 Task: Find connections with filter location Orlândia with filter topic #Businessmindsetswith filter profile language Spanish with filter current company BETSOL with filter school National Institute of Securities Markets (NISM) with filter industry Bed-and-Breakfasts, Hostels, Homestays with filter service category WordPress Design with filter keywords title Ghostwriter
Action: Mouse moved to (216, 300)
Screenshot: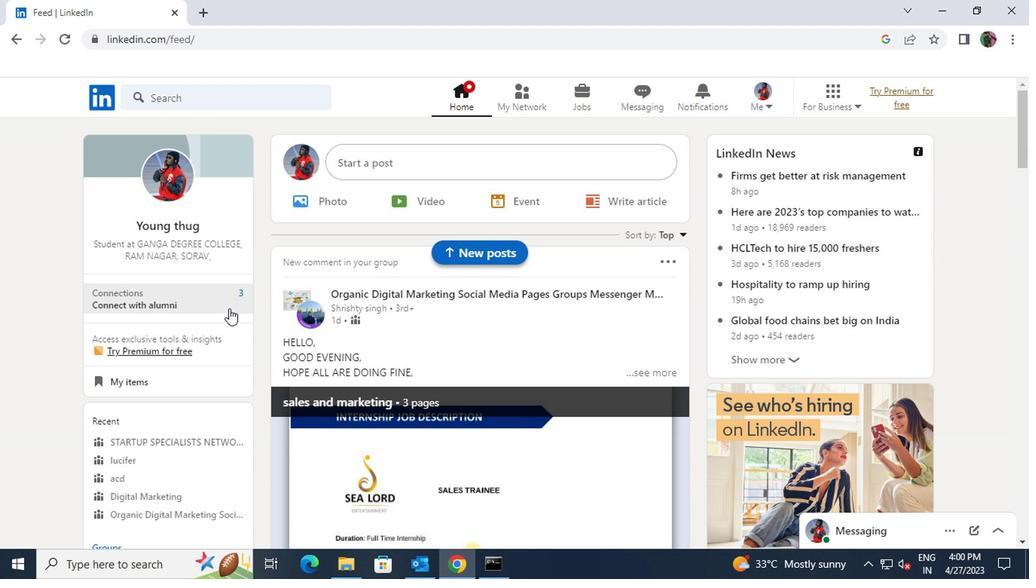 
Action: Mouse pressed left at (216, 300)
Screenshot: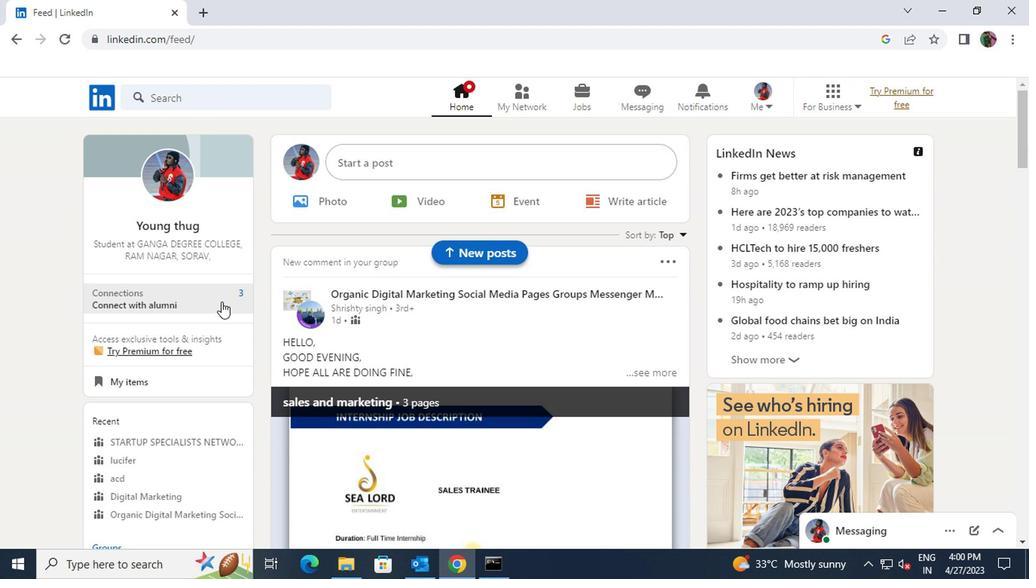 
Action: Mouse moved to (209, 190)
Screenshot: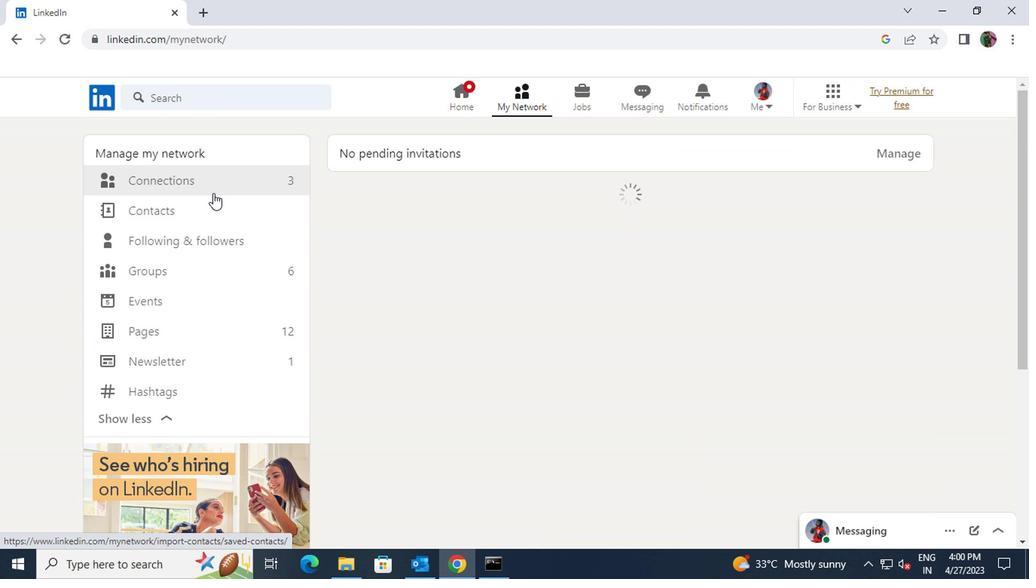 
Action: Mouse pressed left at (209, 190)
Screenshot: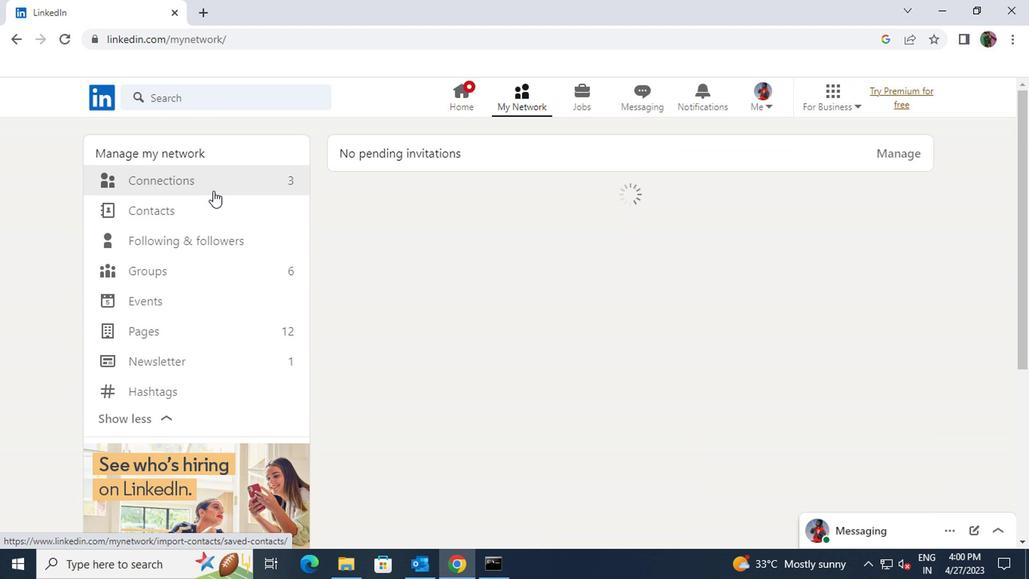 
Action: Mouse moved to (598, 183)
Screenshot: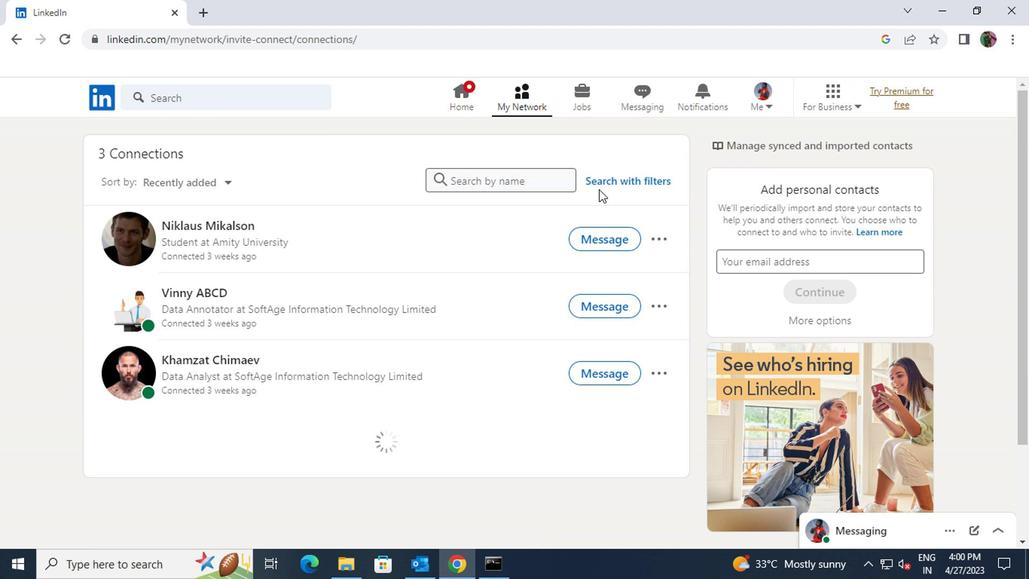 
Action: Mouse pressed left at (598, 183)
Screenshot: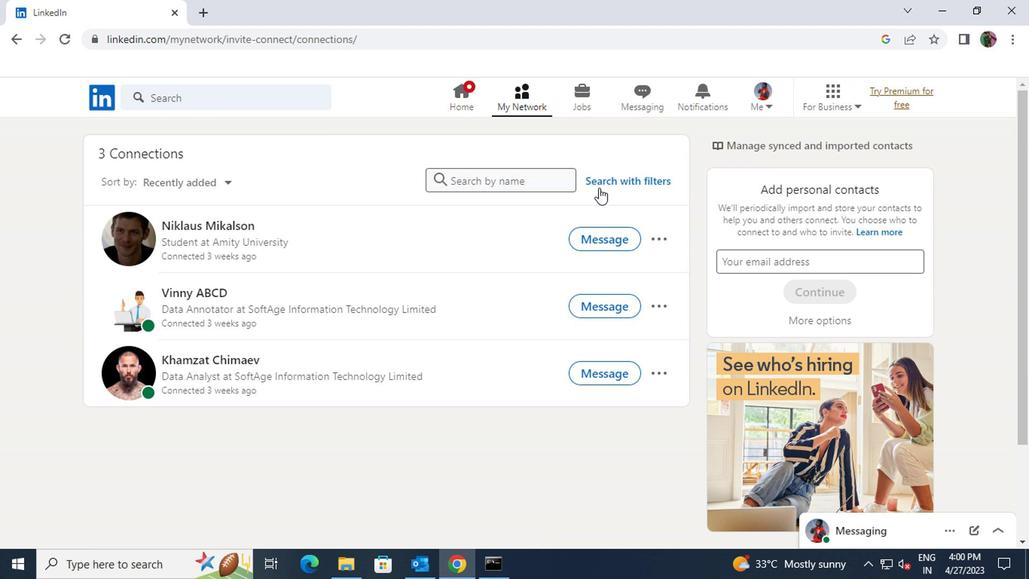 
Action: Mouse pressed left at (598, 183)
Screenshot: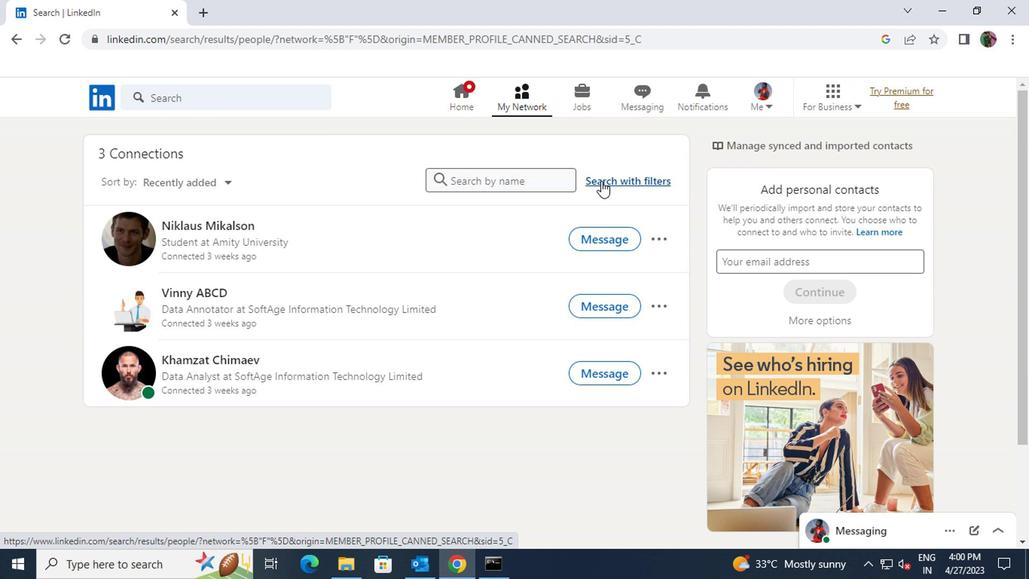 
Action: Mouse moved to (544, 139)
Screenshot: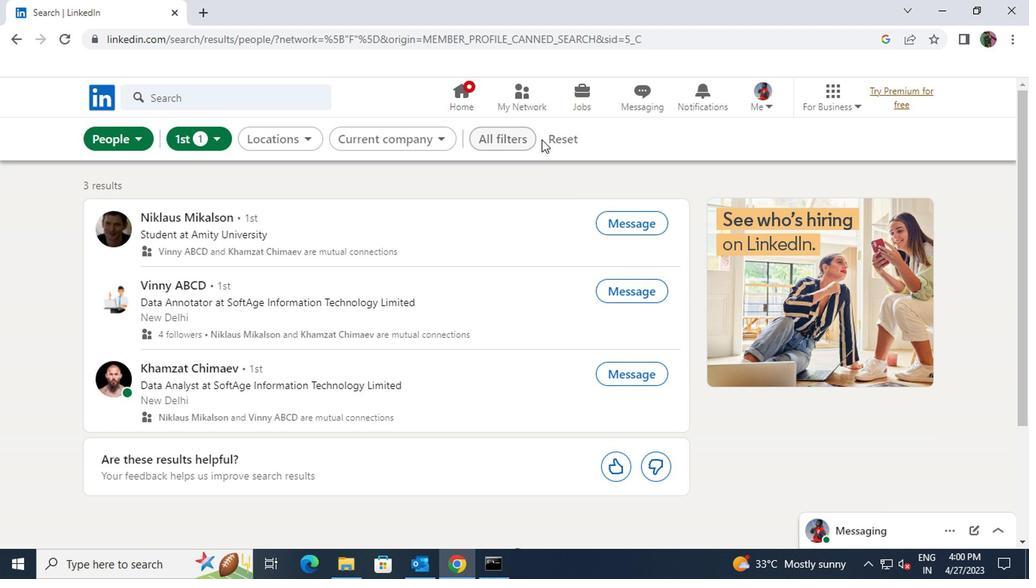 
Action: Mouse pressed left at (544, 139)
Screenshot: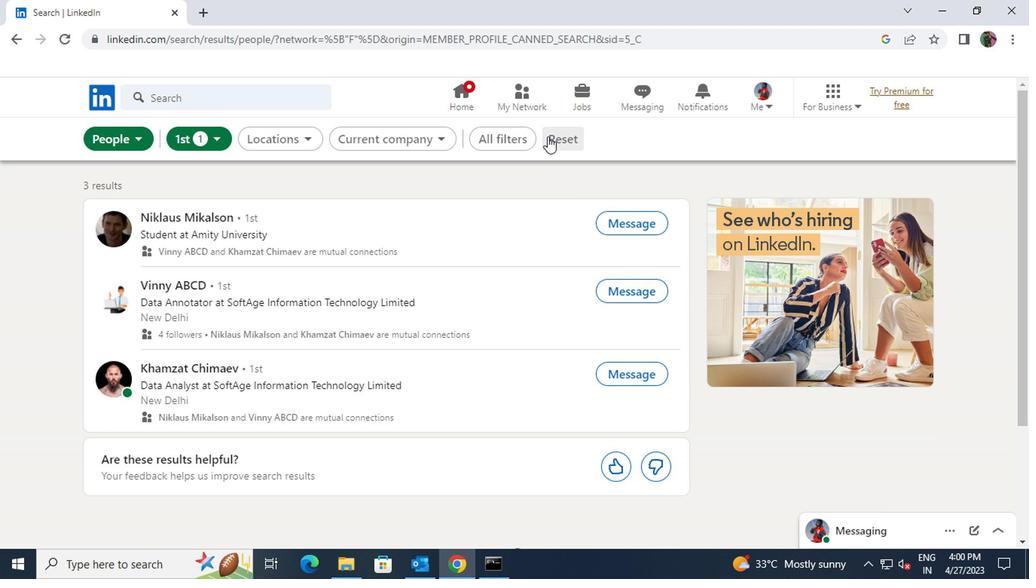 
Action: Mouse moved to (539, 139)
Screenshot: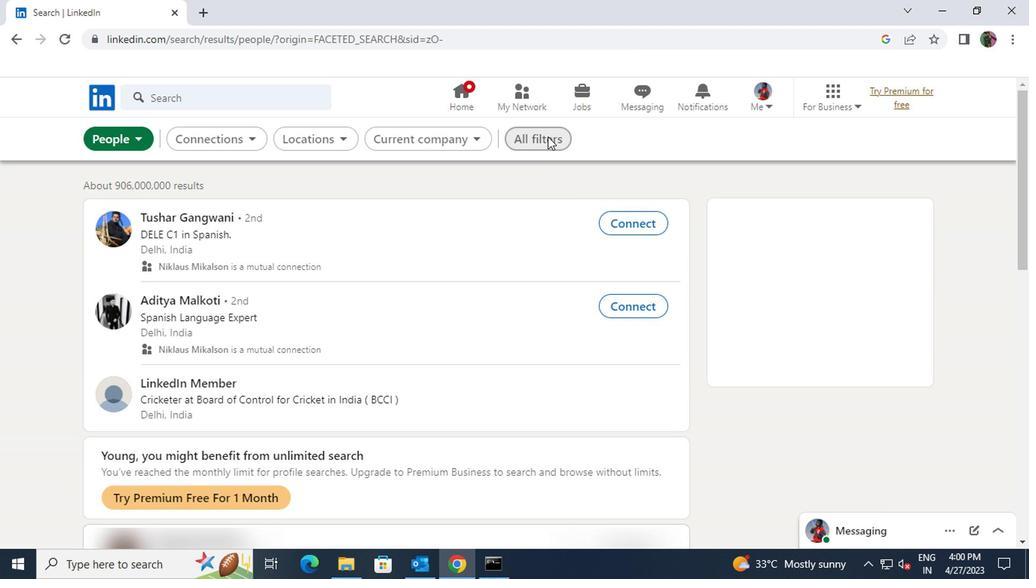
Action: Mouse pressed left at (539, 139)
Screenshot: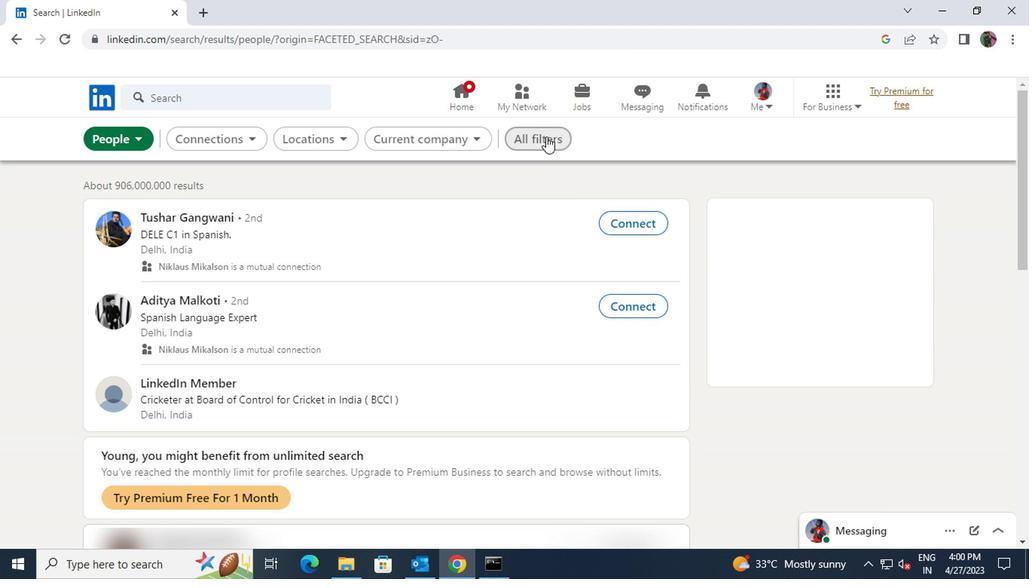 
Action: Mouse moved to (723, 347)
Screenshot: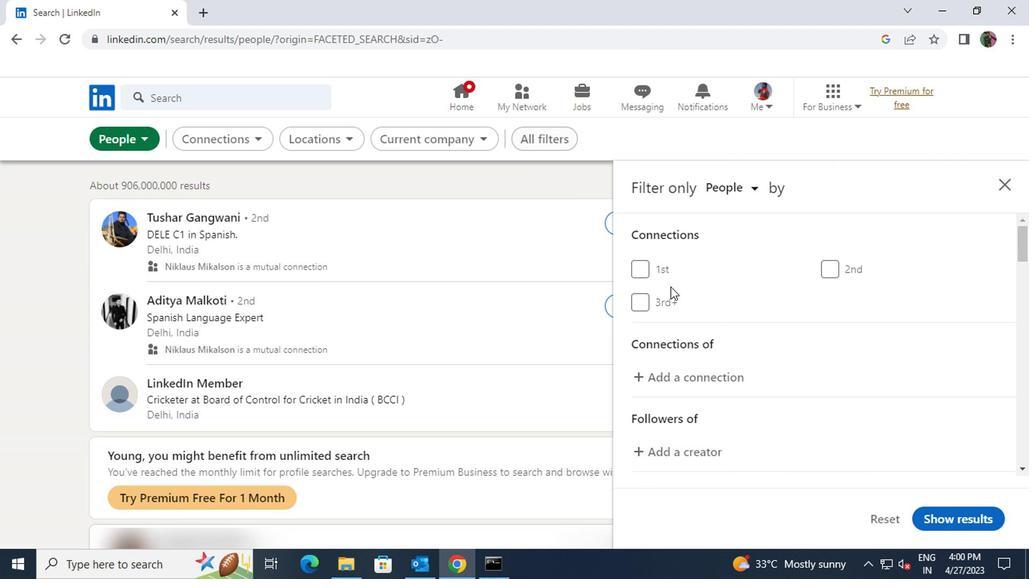 
Action: Mouse scrolled (723, 346) with delta (0, 0)
Screenshot: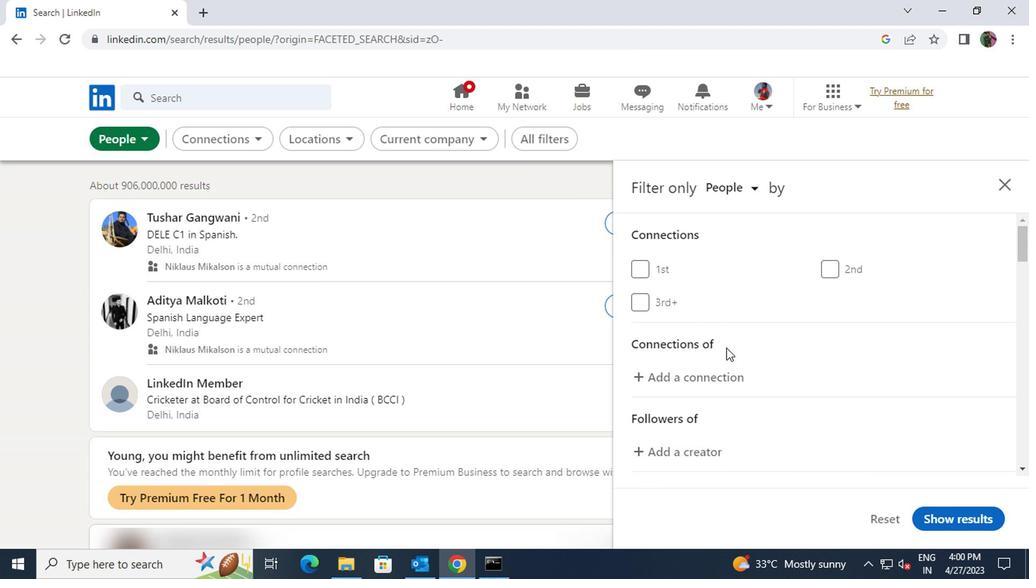
Action: Mouse scrolled (723, 346) with delta (0, 0)
Screenshot: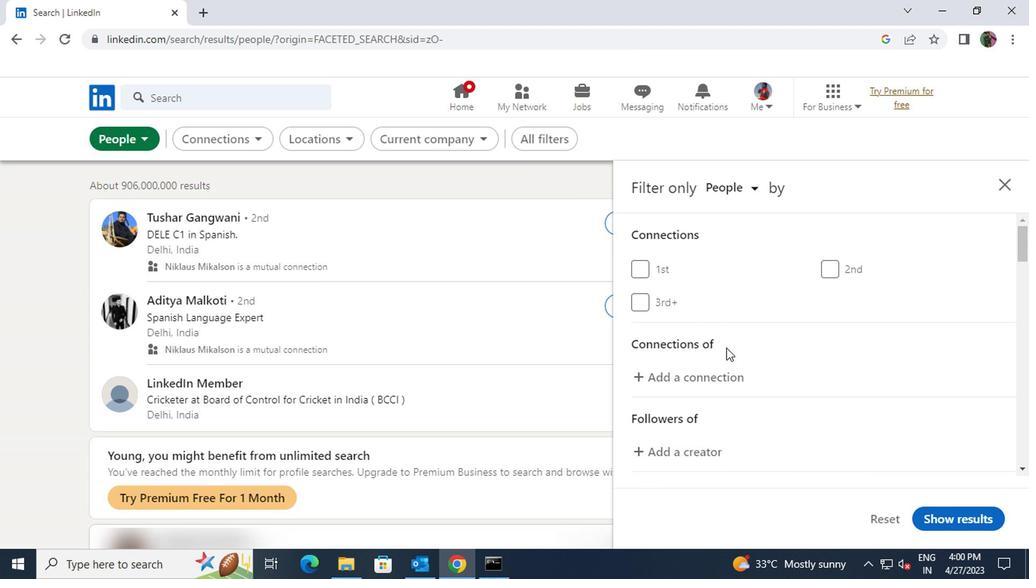 
Action: Mouse scrolled (723, 346) with delta (0, 0)
Screenshot: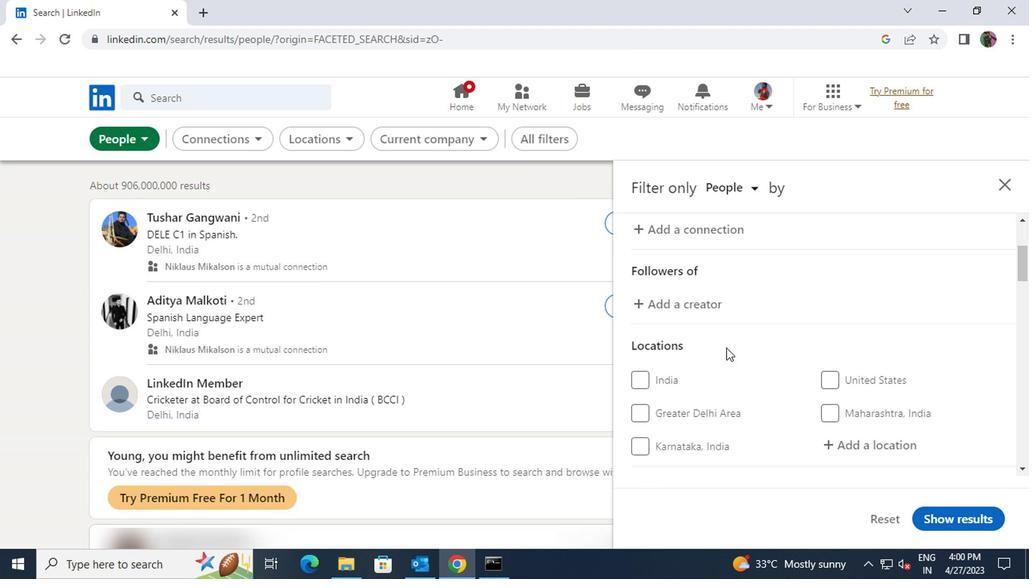
Action: Mouse moved to (851, 362)
Screenshot: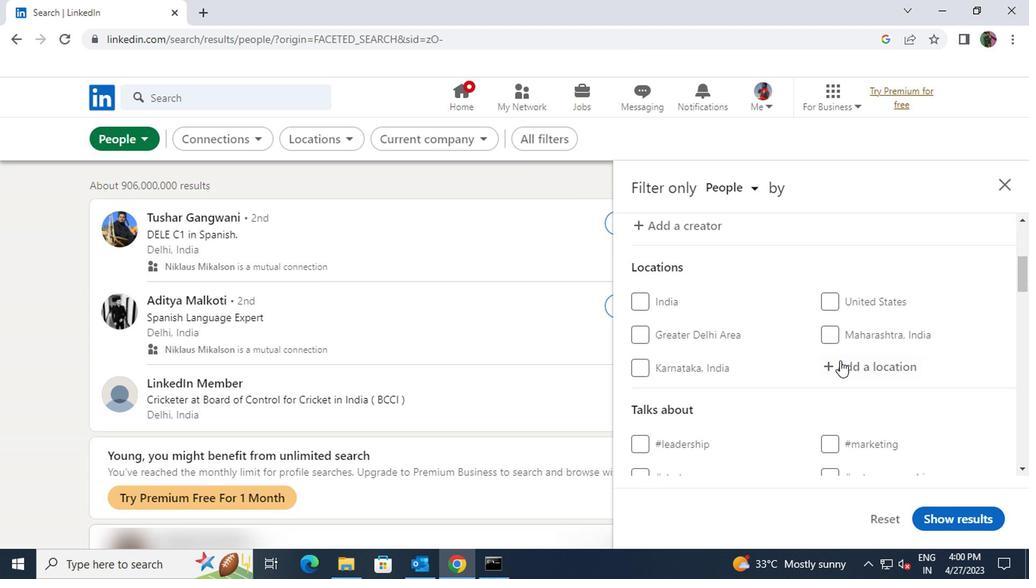 
Action: Mouse pressed left at (851, 362)
Screenshot: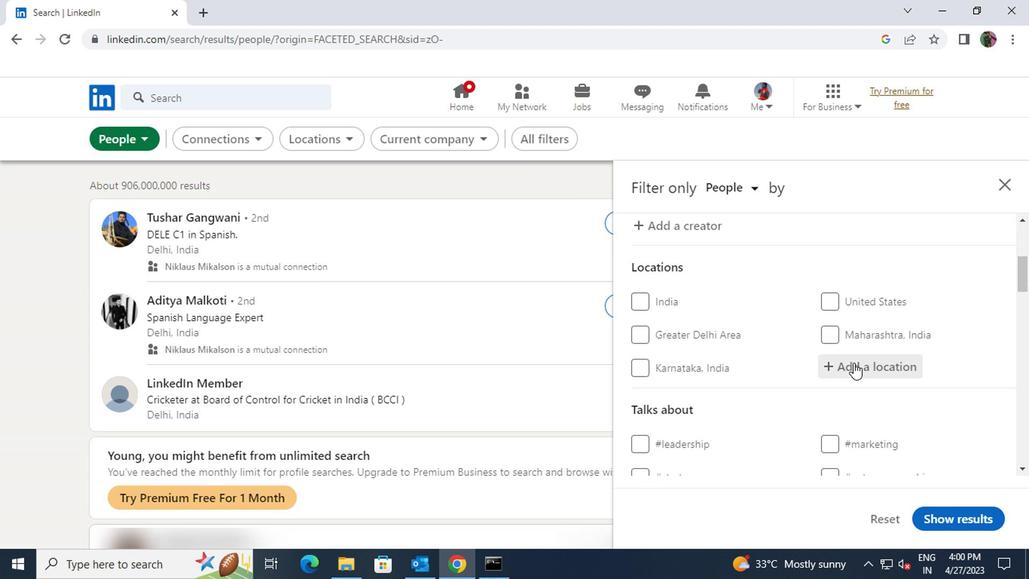 
Action: Key pressed <Key.shift>ORLANDIA
Screenshot: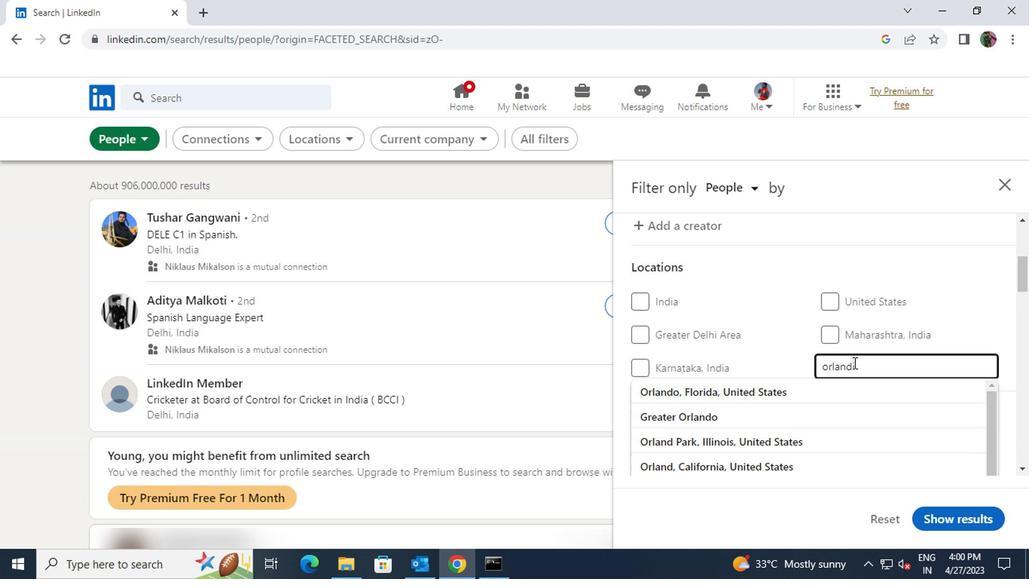 
Action: Mouse moved to (832, 381)
Screenshot: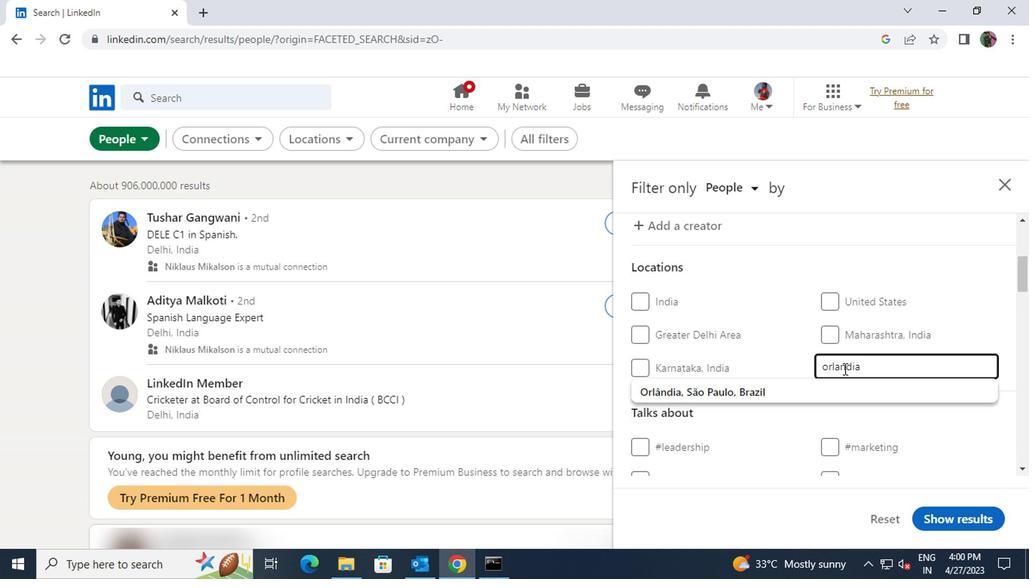 
Action: Mouse pressed left at (832, 381)
Screenshot: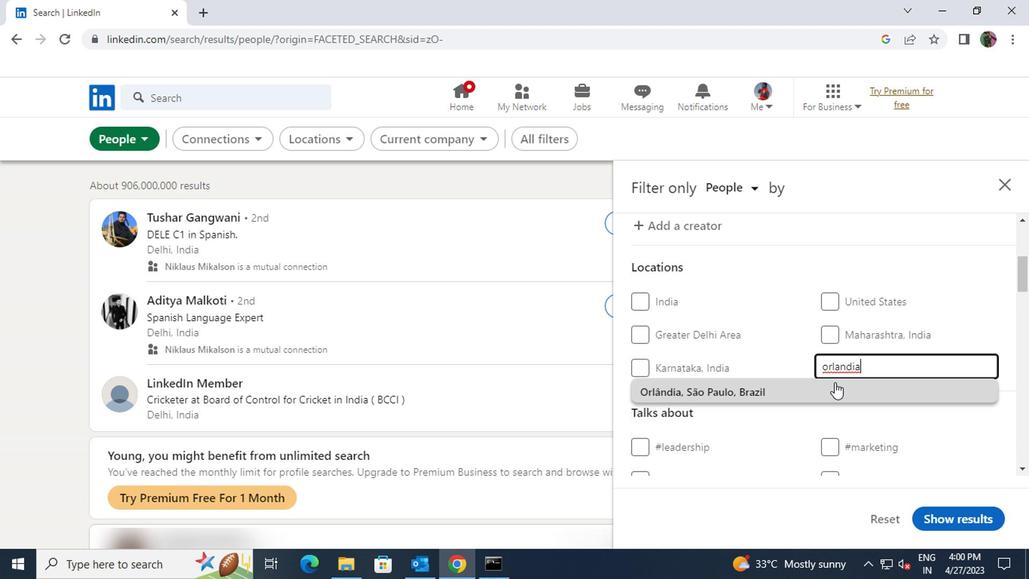 
Action: Mouse scrolled (832, 381) with delta (0, 0)
Screenshot: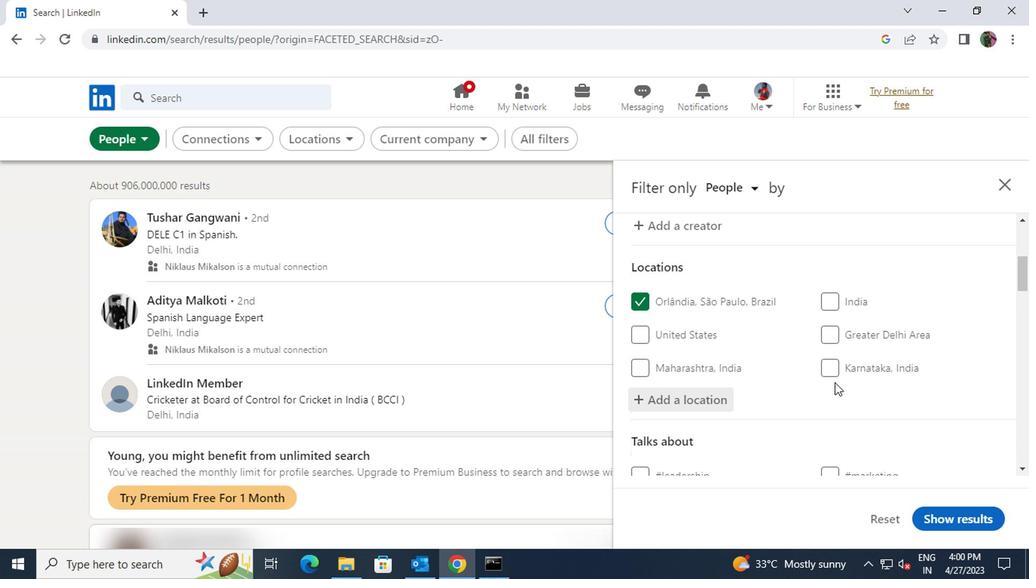 
Action: Mouse scrolled (832, 381) with delta (0, 0)
Screenshot: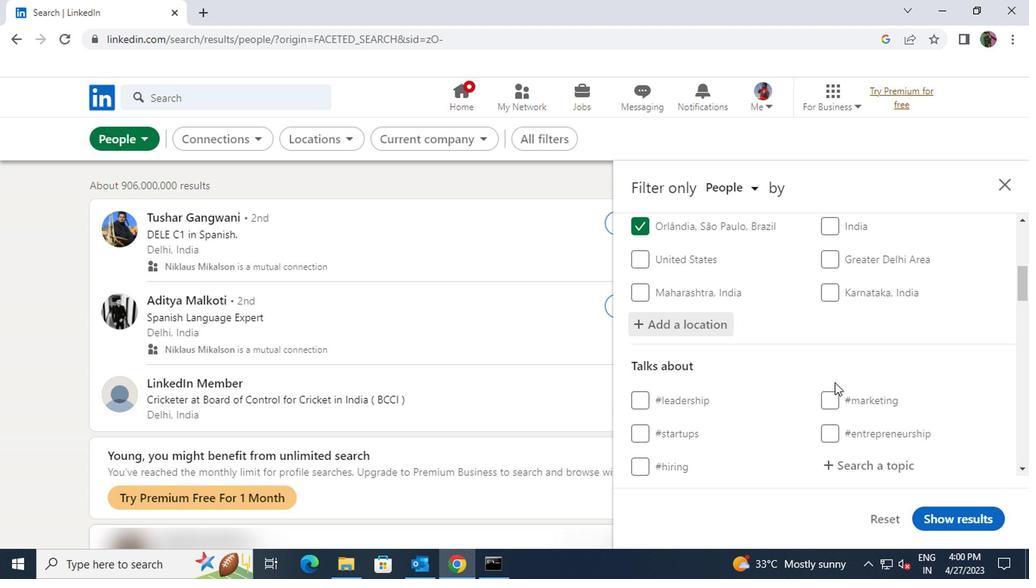 
Action: Mouse moved to (848, 393)
Screenshot: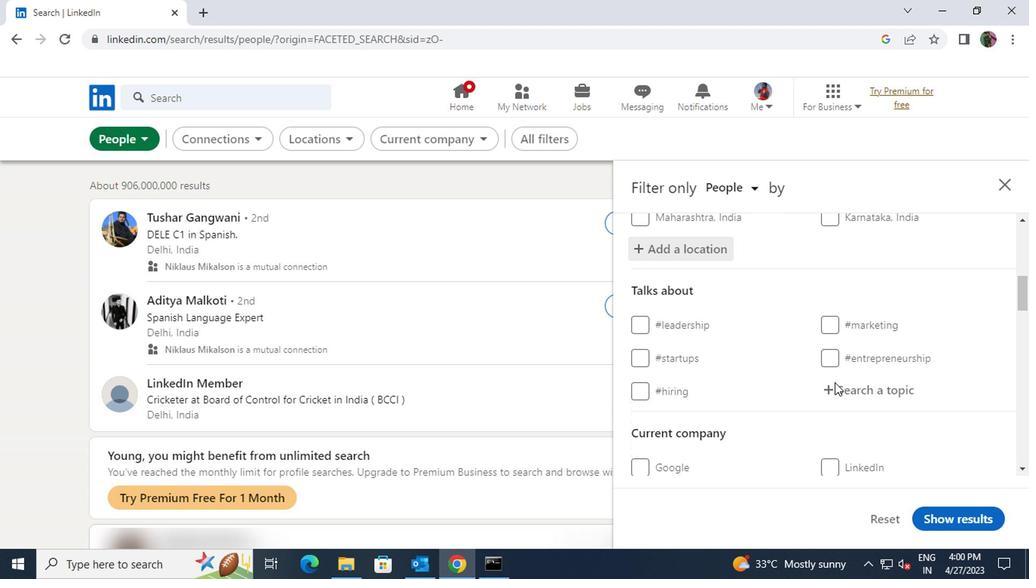
Action: Mouse pressed left at (848, 393)
Screenshot: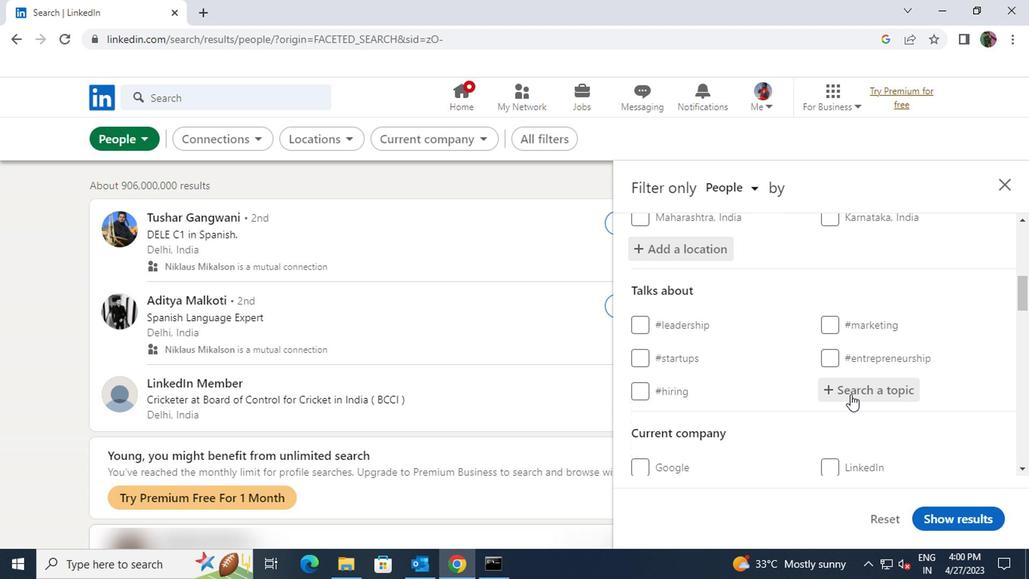 
Action: Key pressed <Key.shift><Key.shift><Key.shift><Key.shift><Key.shift><Key.shift><Key.shift><Key.shift><Key.shift><Key.shift><Key.shift><Key.shift><Key.shift><Key.shift><Key.shift>#<Key.shift>BUSINESSMINDSETWITH
Screenshot: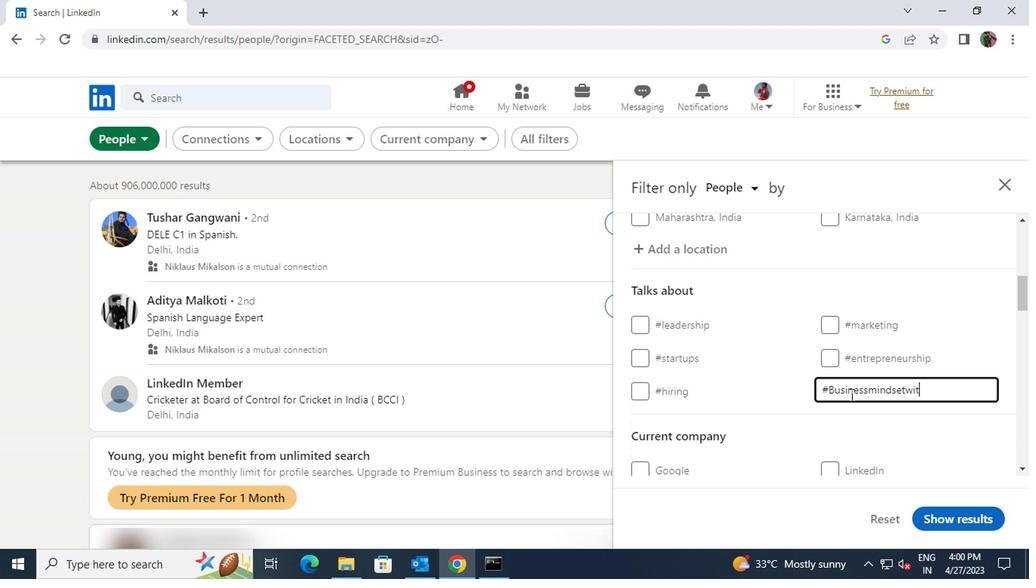 
Action: Mouse scrolled (848, 393) with delta (0, 0)
Screenshot: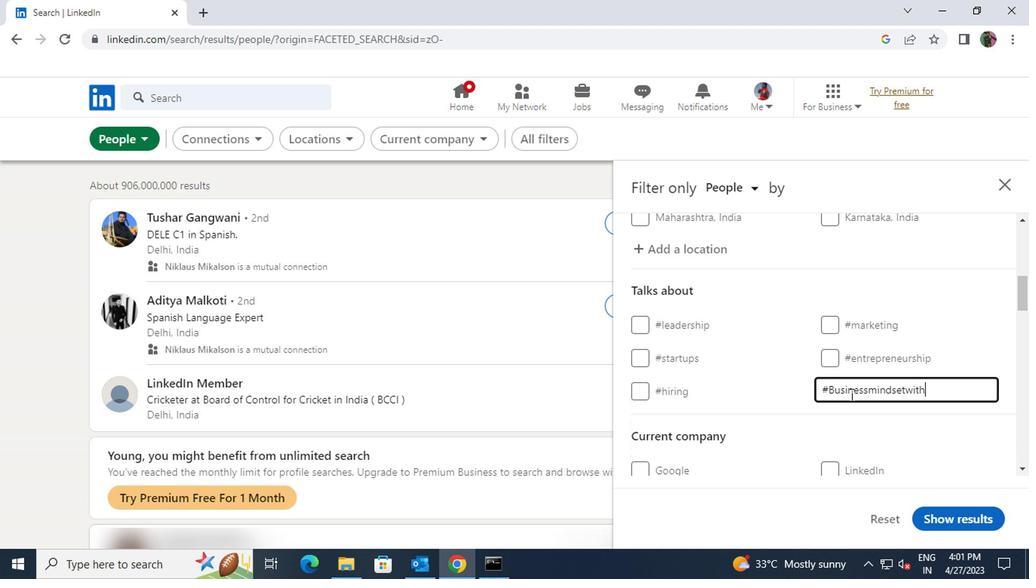 
Action: Mouse scrolled (848, 393) with delta (0, 0)
Screenshot: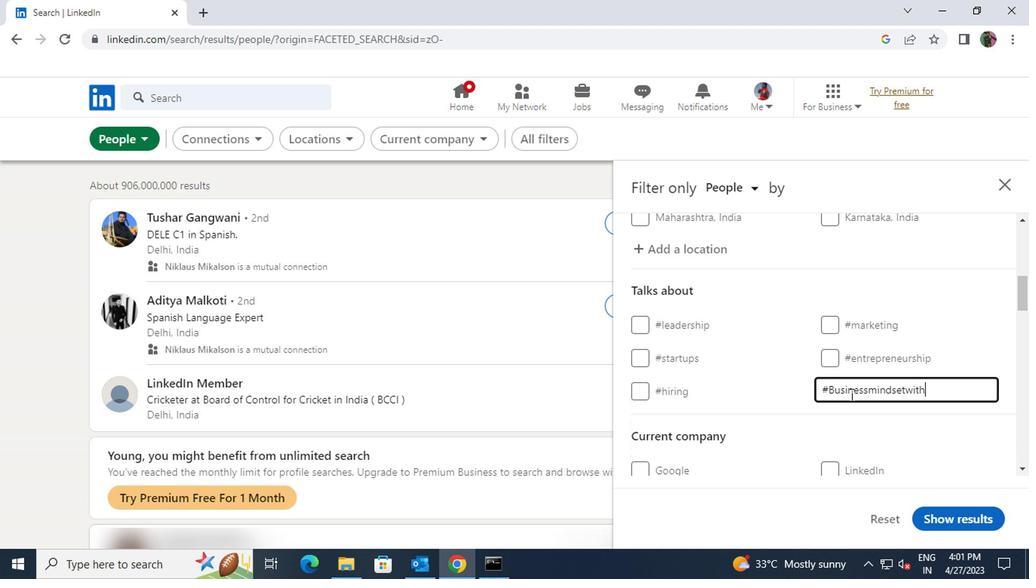 
Action: Mouse moved to (848, 393)
Screenshot: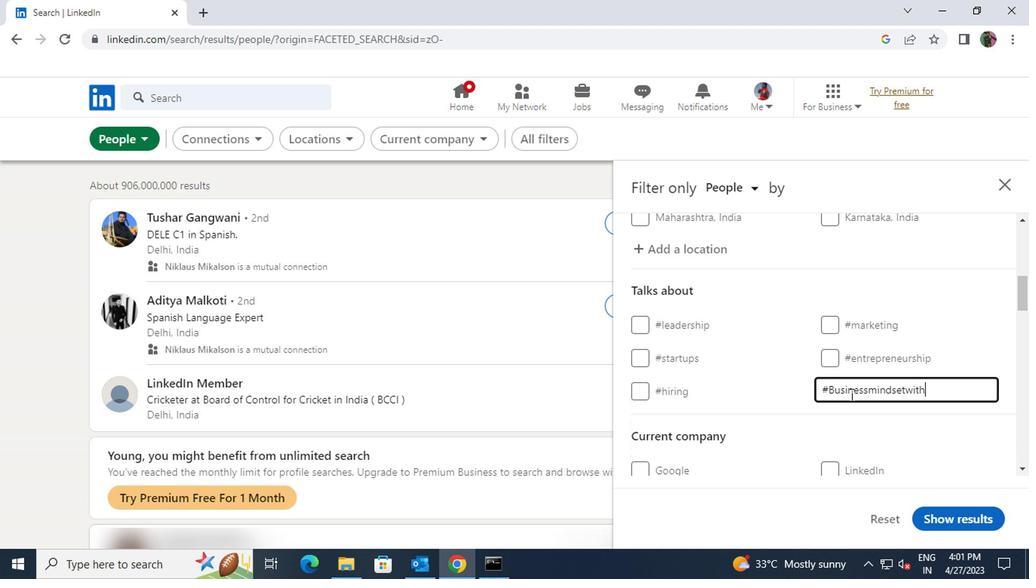 
Action: Mouse scrolled (848, 393) with delta (0, 0)
Screenshot: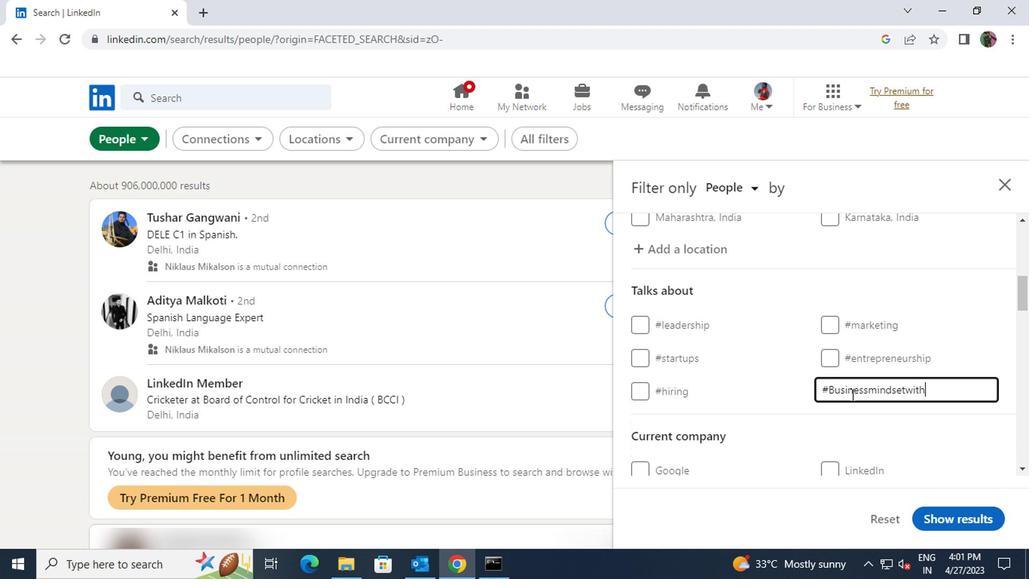 
Action: Mouse moved to (851, 412)
Screenshot: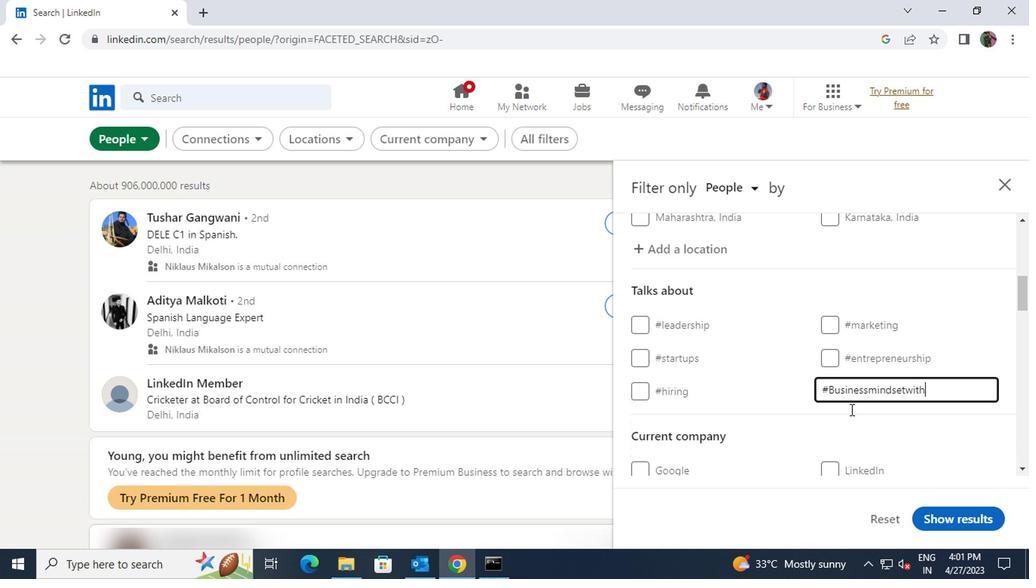 
Action: Mouse scrolled (851, 412) with delta (0, 0)
Screenshot: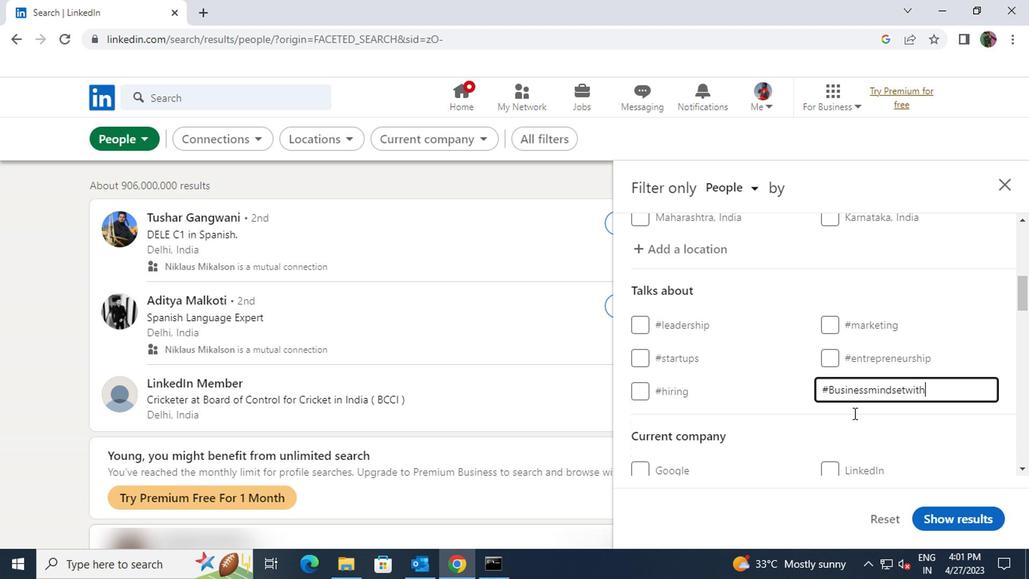 
Action: Mouse moved to (852, 412)
Screenshot: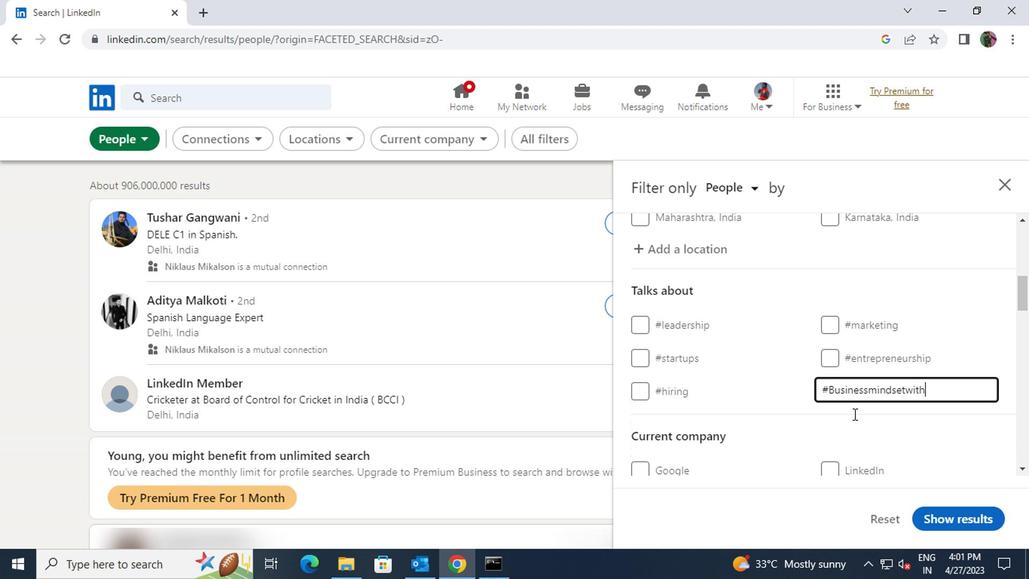 
Action: Mouse scrolled (852, 412) with delta (0, 0)
Screenshot: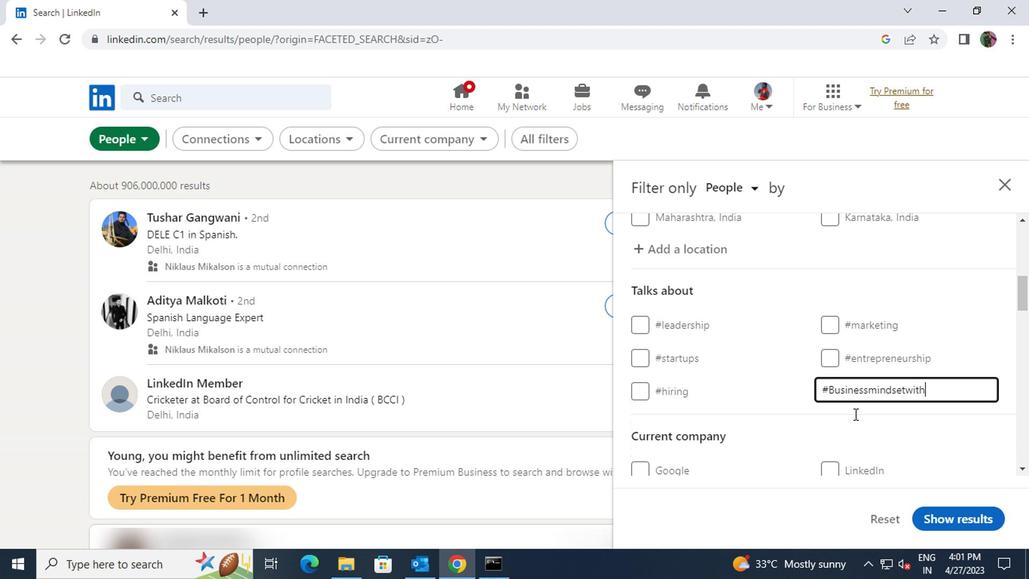 
Action: Mouse scrolled (852, 412) with delta (0, 0)
Screenshot: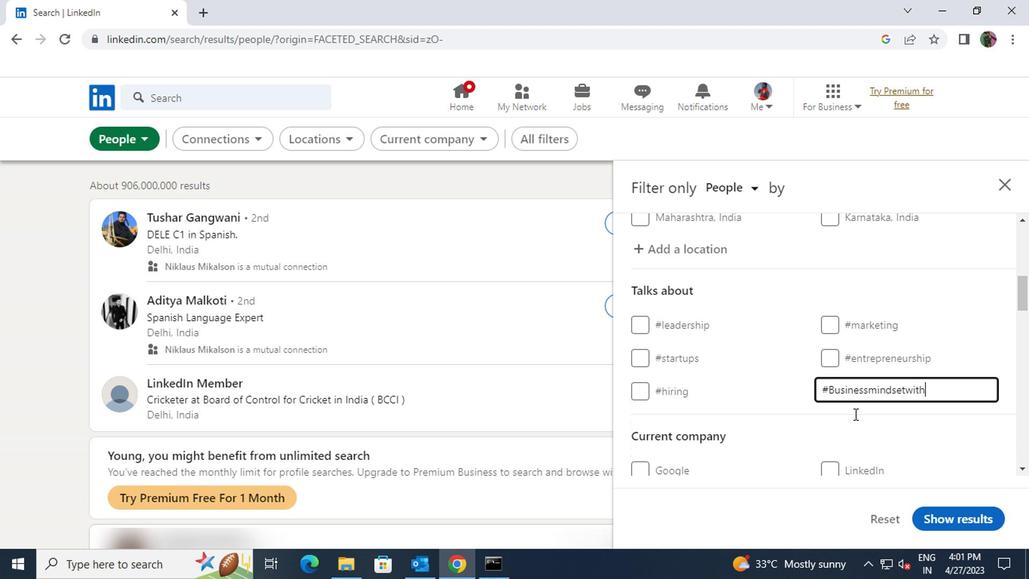 
Action: Mouse moved to (901, 398)
Screenshot: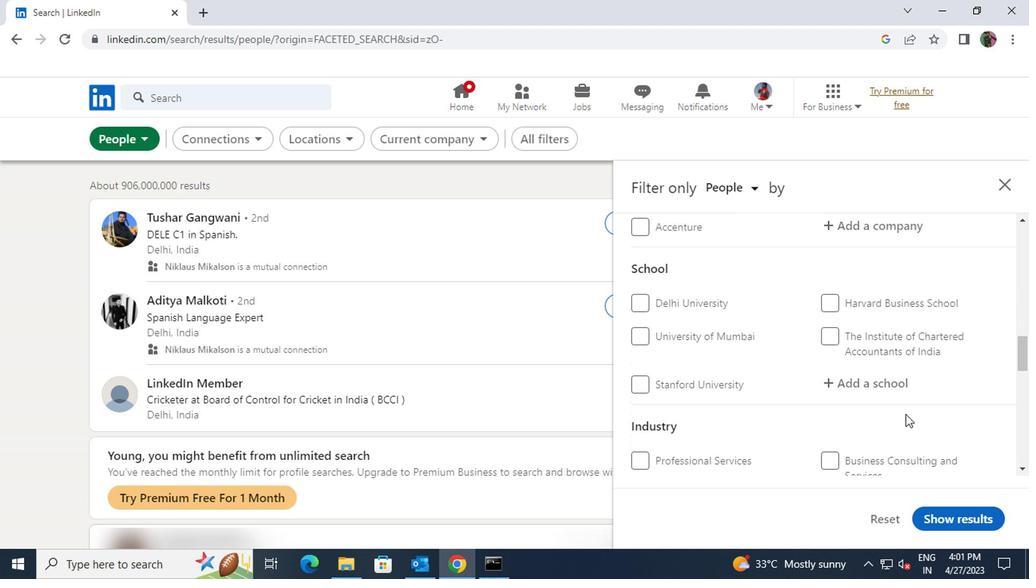 
Action: Mouse scrolled (901, 399) with delta (0, 0)
Screenshot: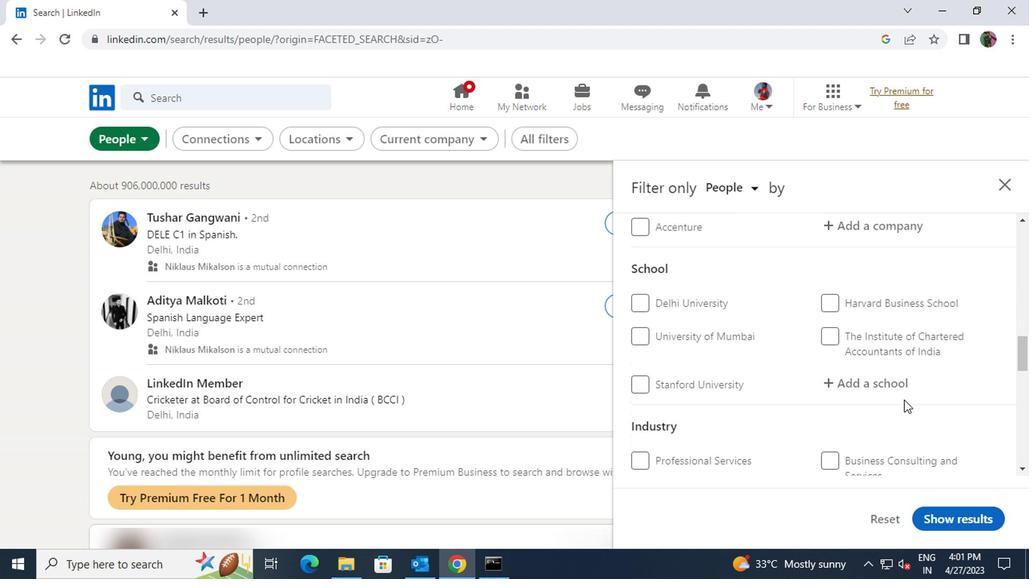 
Action: Mouse moved to (901, 397)
Screenshot: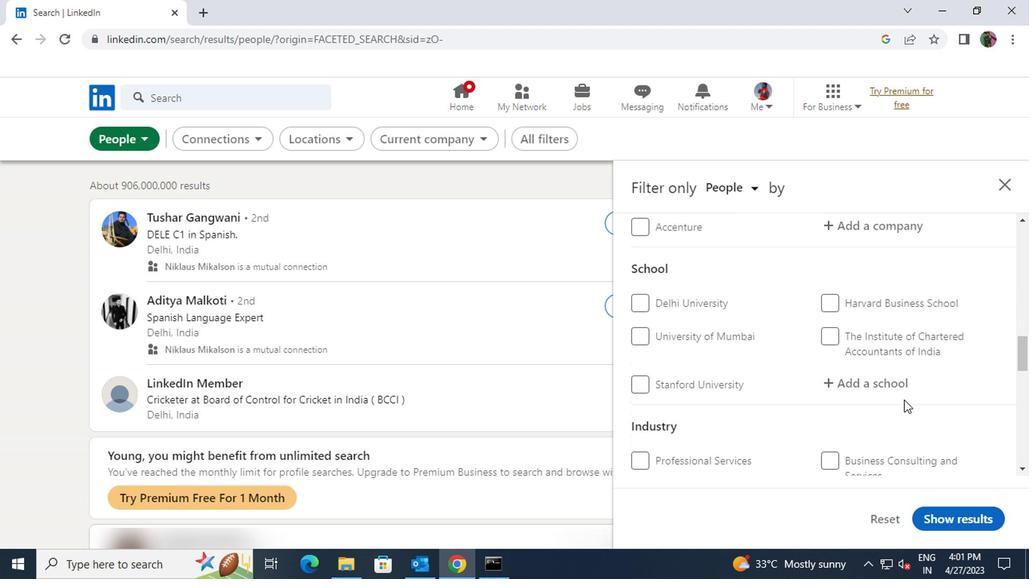 
Action: Mouse scrolled (901, 398) with delta (0, 1)
Screenshot: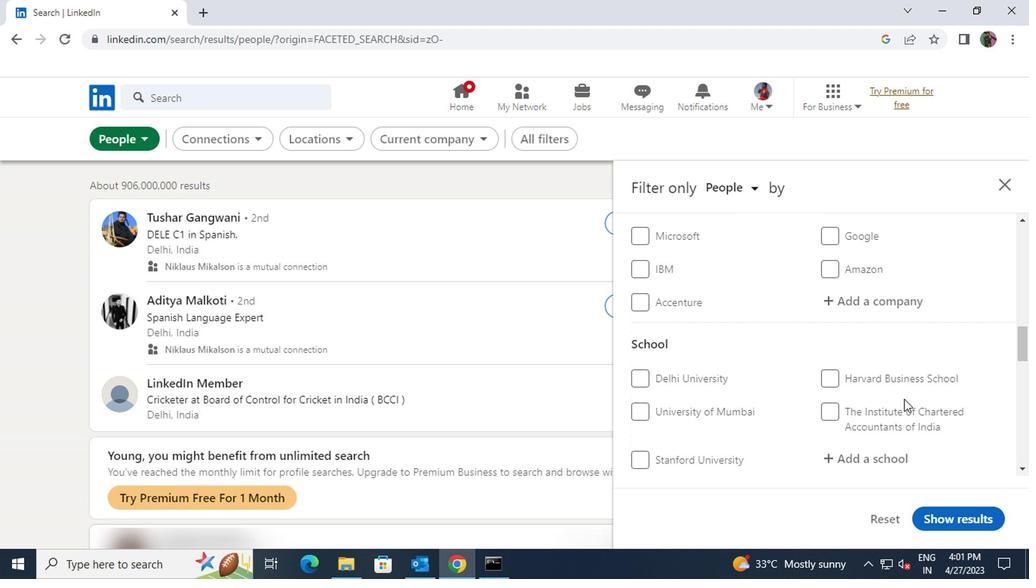 
Action: Mouse moved to (885, 310)
Screenshot: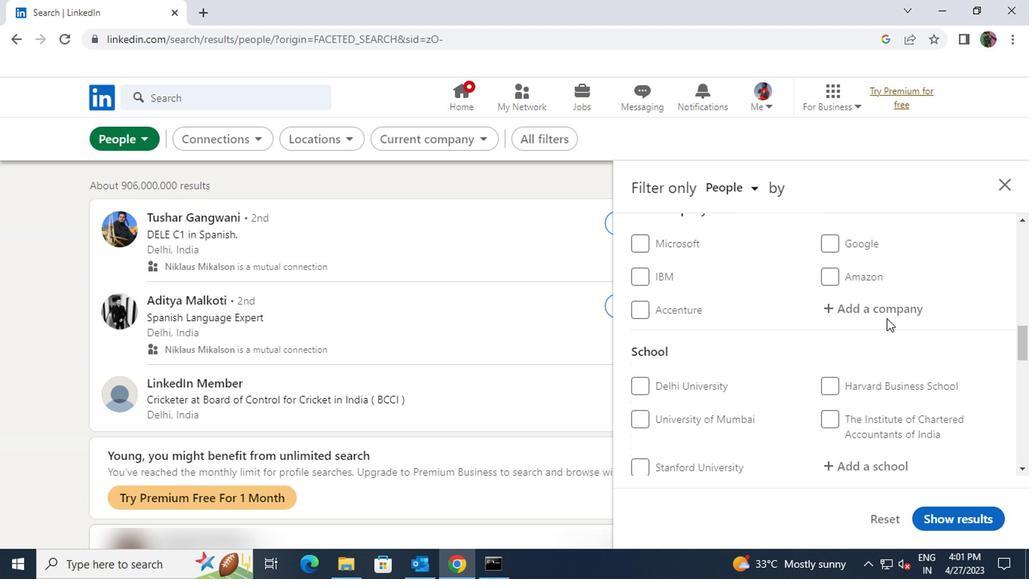 
Action: Mouse scrolled (885, 311) with delta (0, 0)
Screenshot: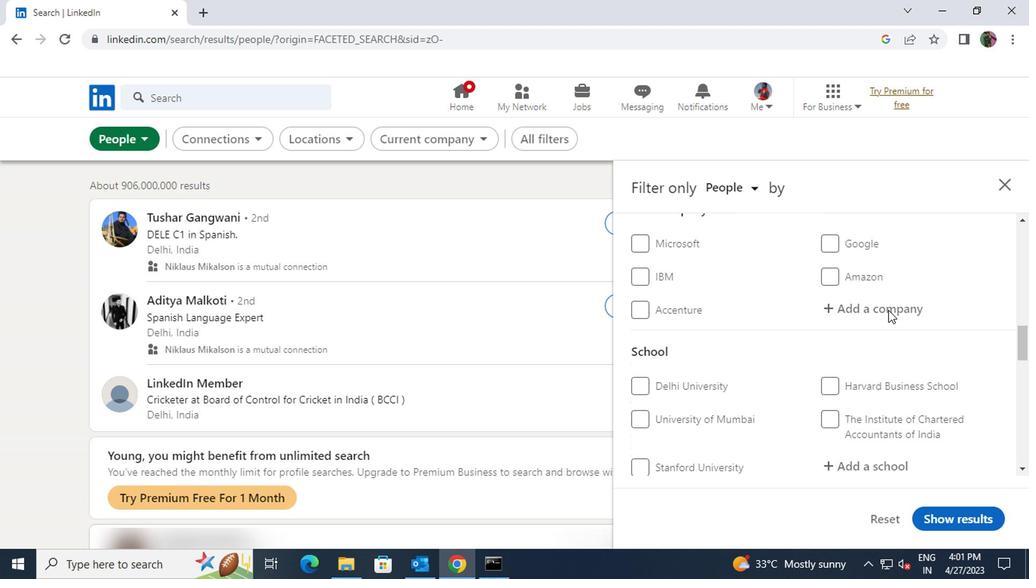 
Action: Mouse moved to (881, 444)
Screenshot: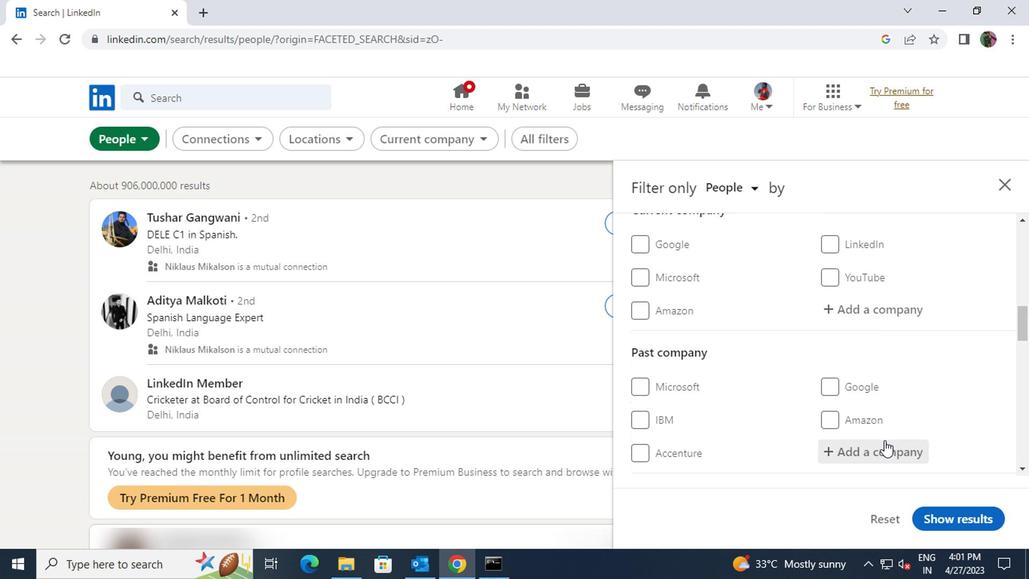 
Action: Mouse pressed left at (881, 444)
Screenshot: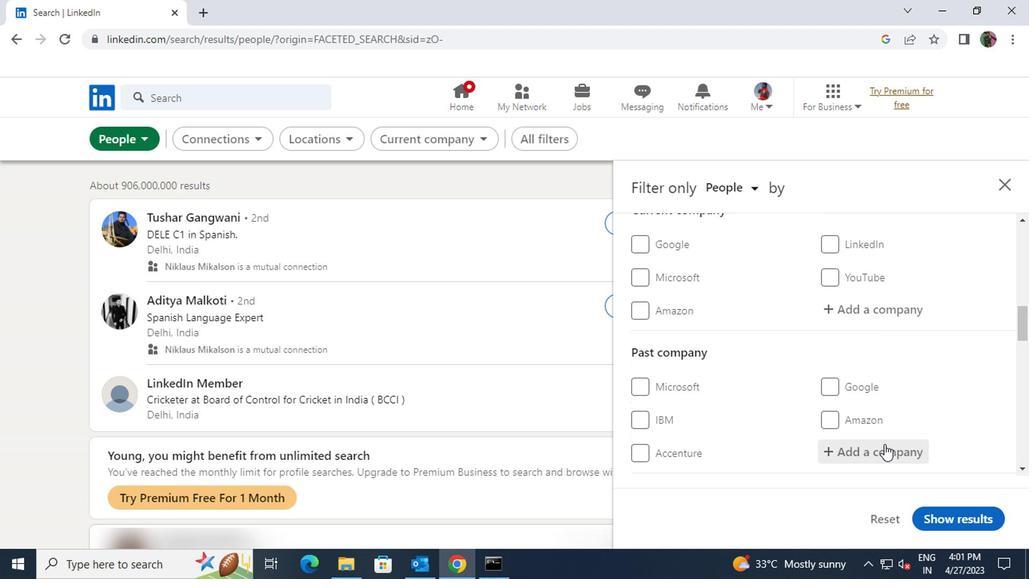 
Action: Mouse moved to (880, 445)
Screenshot: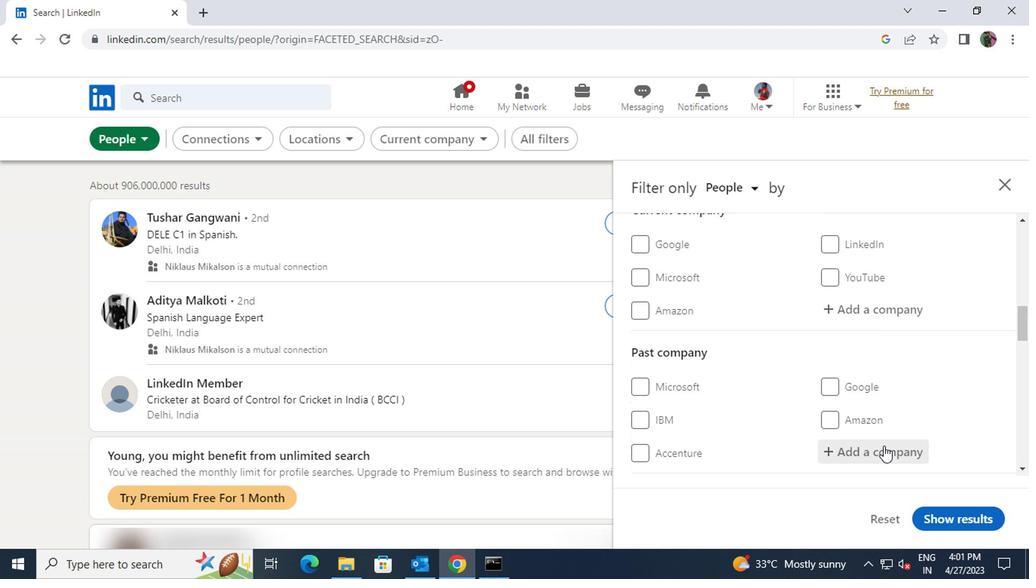 
Action: Mouse pressed left at (880, 445)
Screenshot: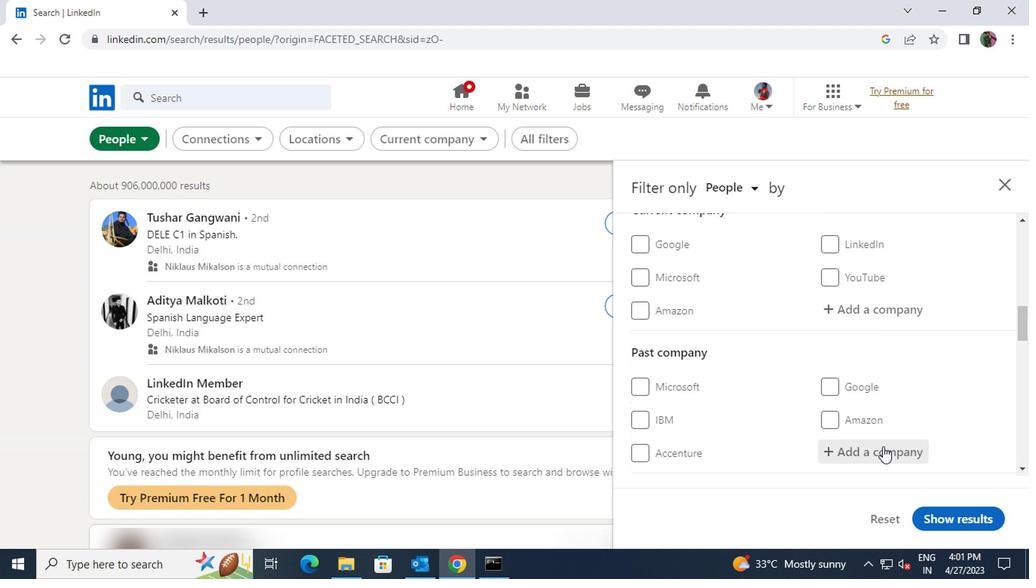 
Action: Key pressed <Key.shift>BE<Key.shift>STOL
Screenshot: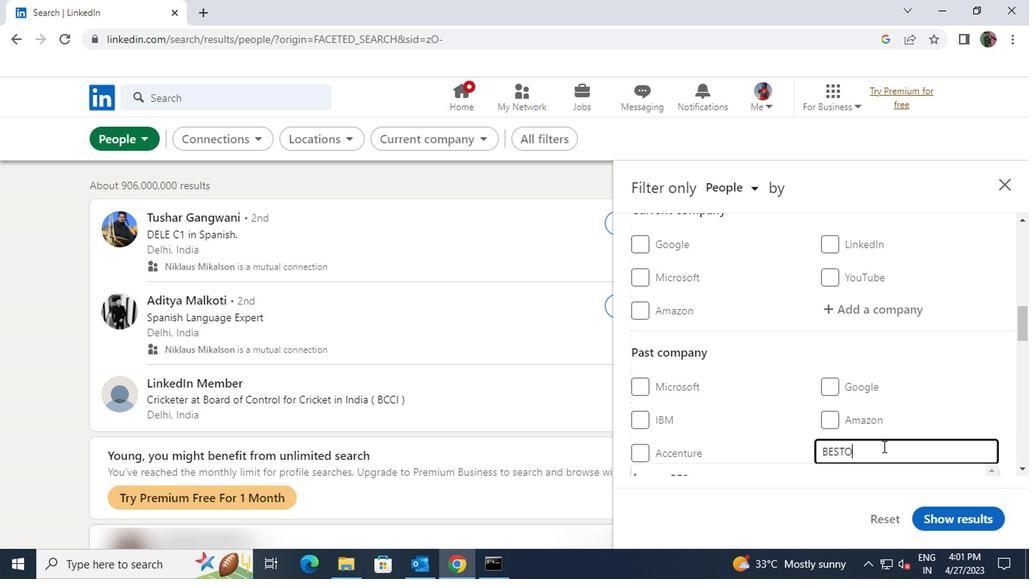 
Action: Mouse scrolled (880, 444) with delta (0, -1)
Screenshot: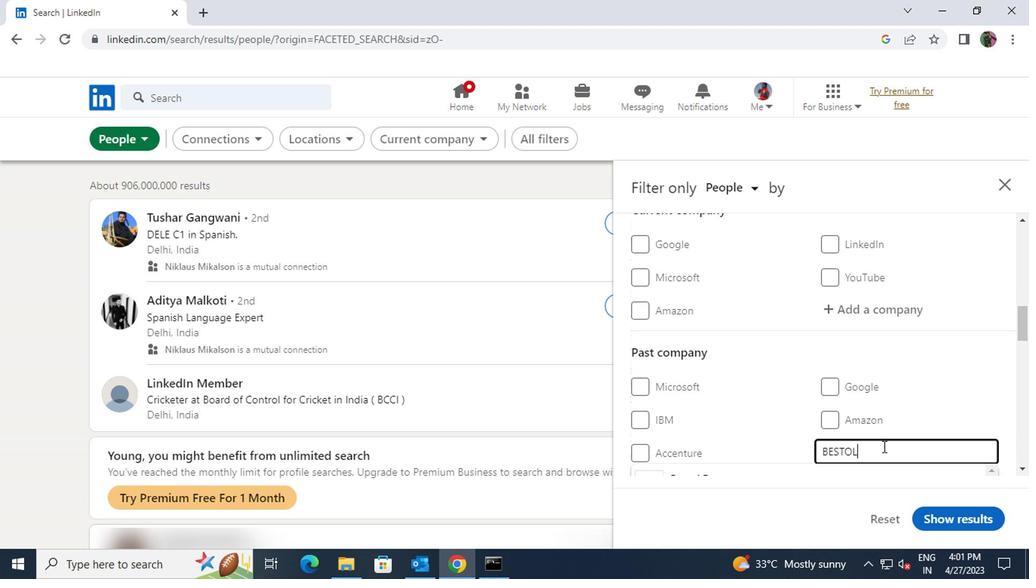 
Action: Mouse moved to (889, 424)
Screenshot: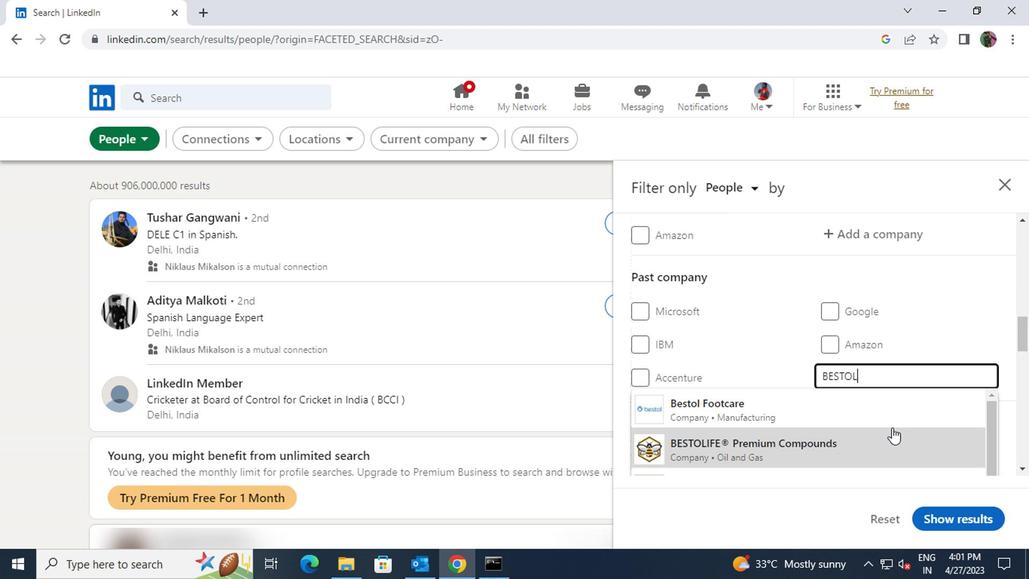 
Action: Mouse scrolled (889, 423) with delta (0, -1)
Screenshot: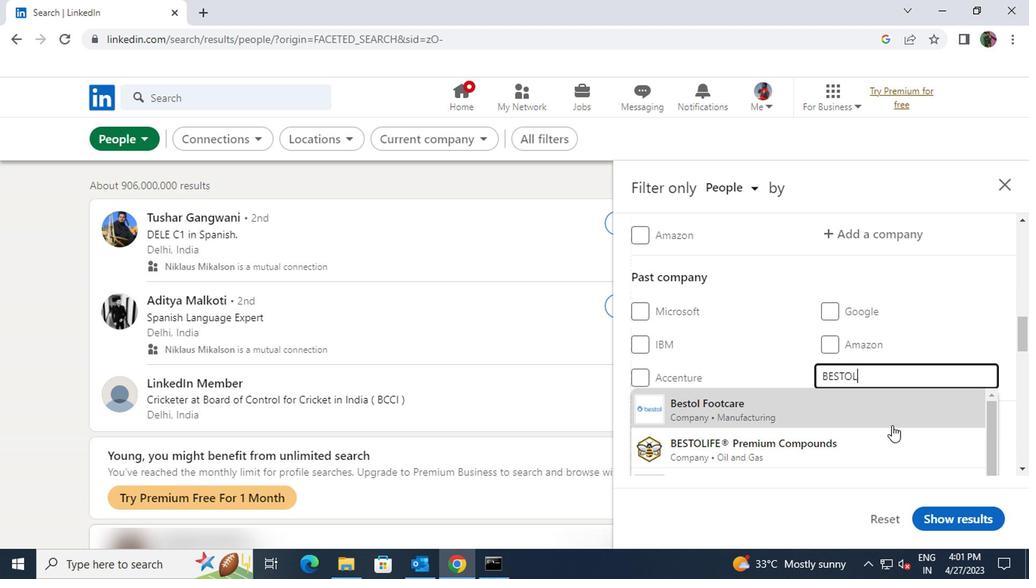 
Action: Mouse moved to (888, 438)
Screenshot: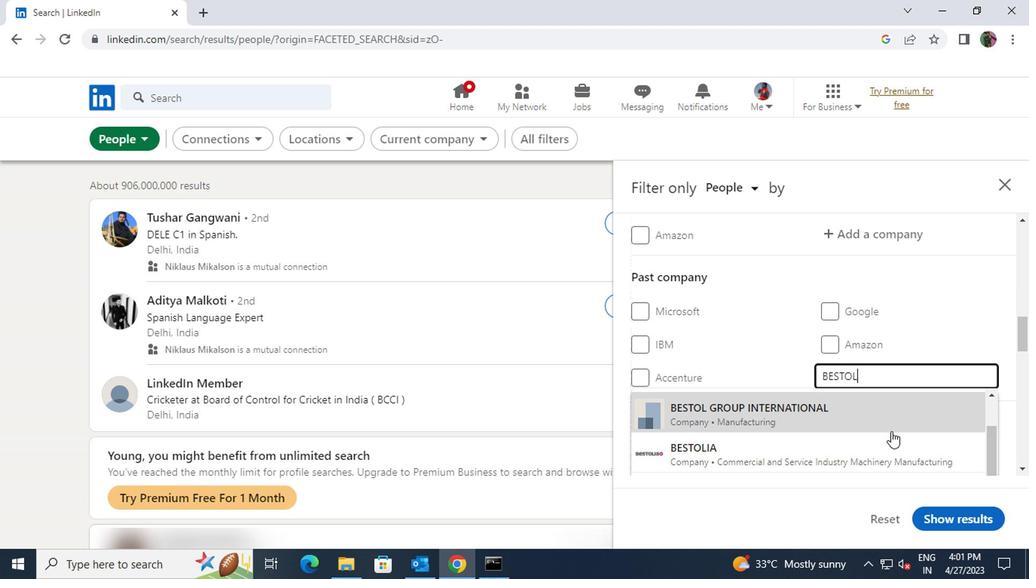 
Action: Mouse pressed left at (888, 438)
Screenshot: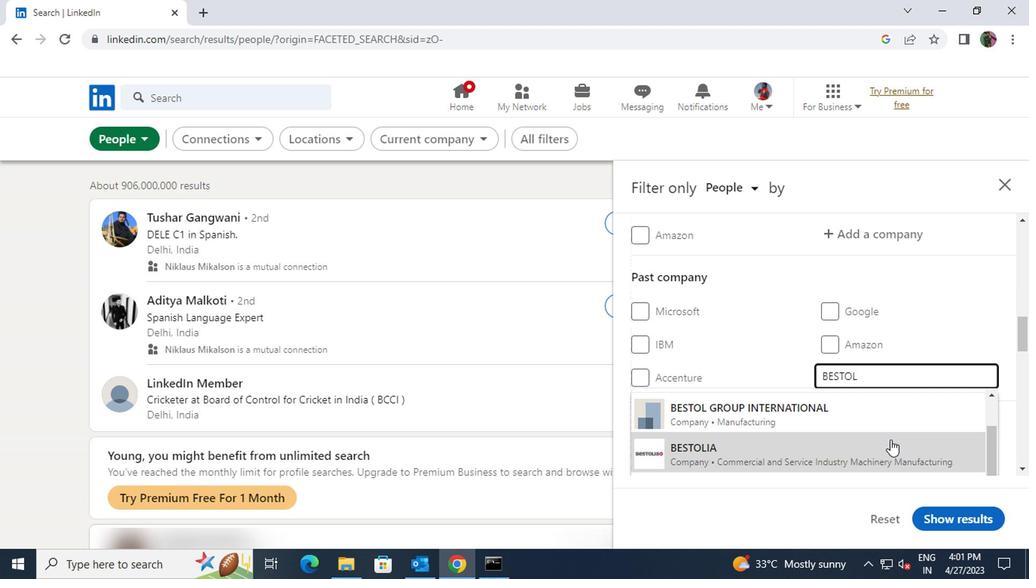 
Action: Mouse scrolled (888, 437) with delta (0, 0)
Screenshot: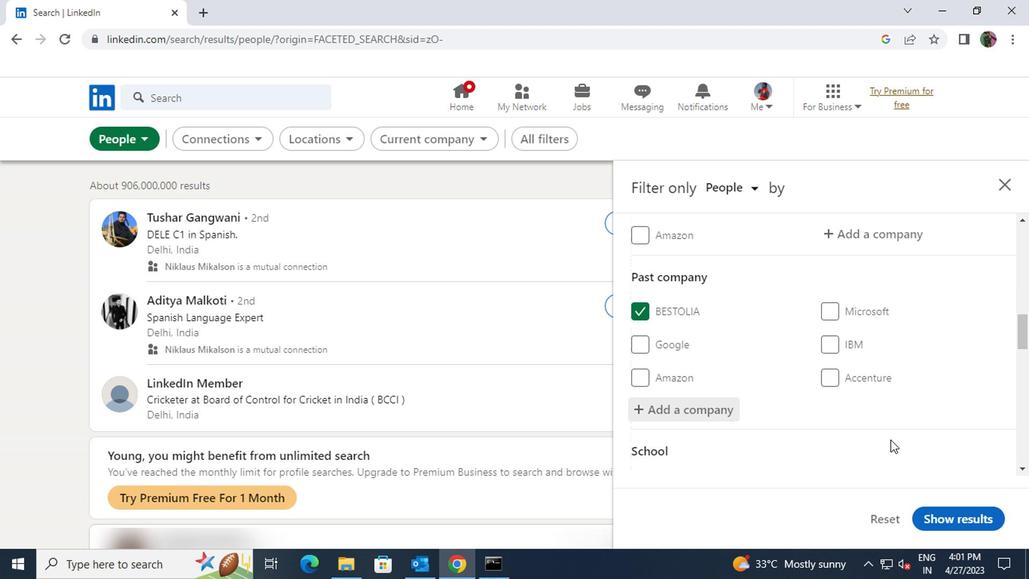 
Action: Mouse moved to (884, 433)
Screenshot: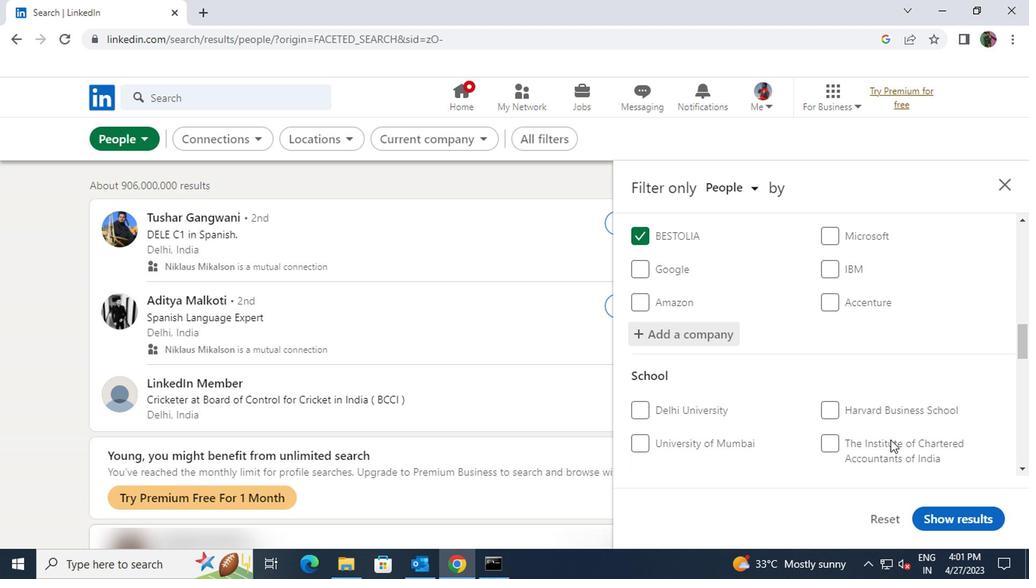 
Action: Mouse scrolled (884, 432) with delta (0, -1)
Screenshot: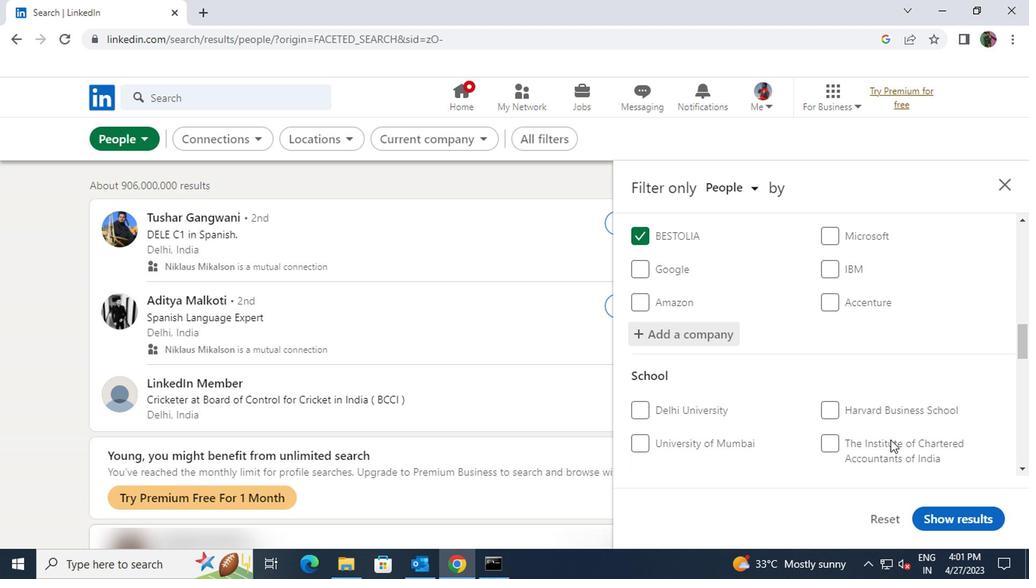 
Action: Mouse moved to (888, 417)
Screenshot: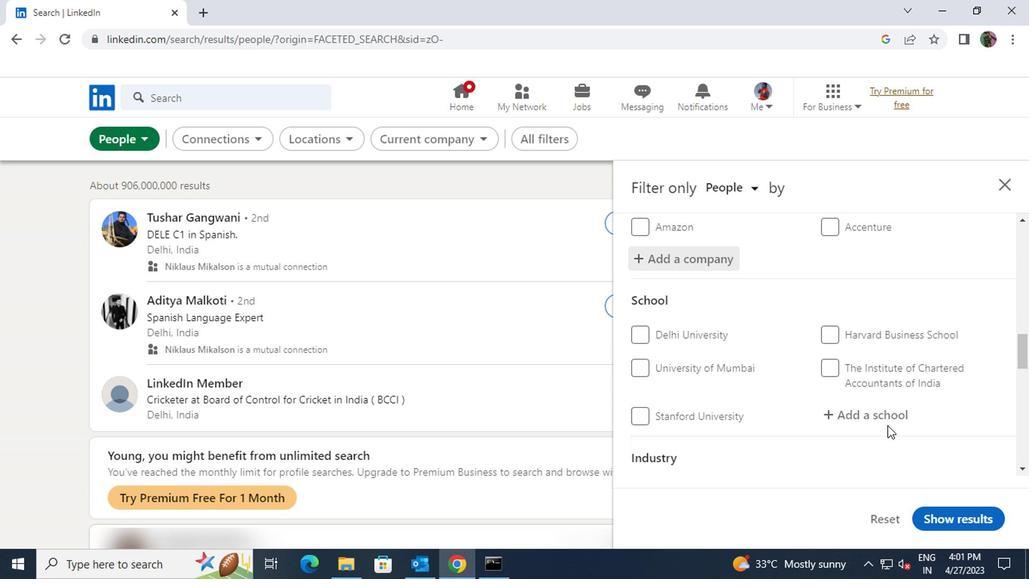 
Action: Mouse pressed left at (888, 417)
Screenshot: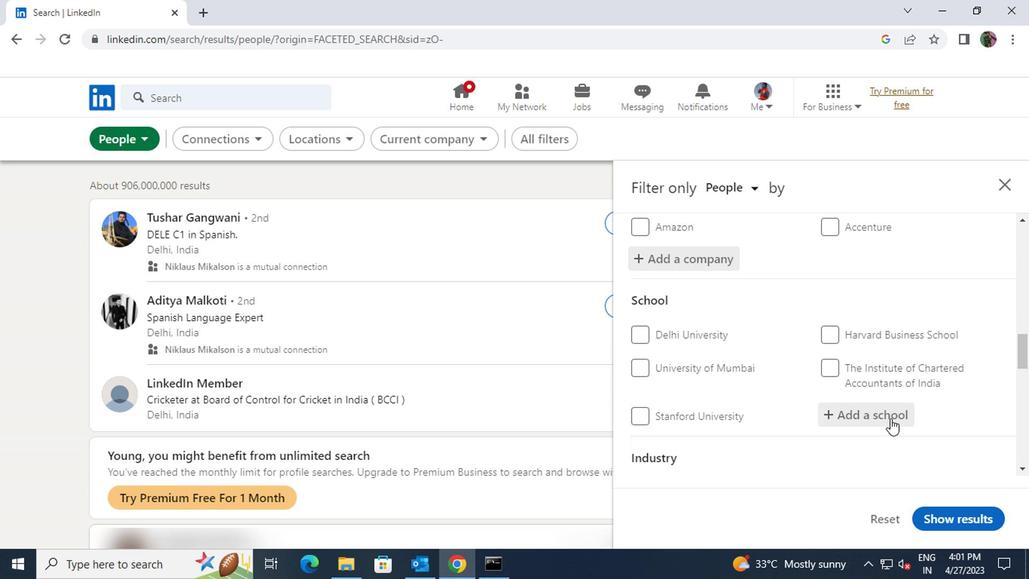 
Action: Key pressed <Key.shift>NATIONAL<Key.space><Key.shift>INSTITUTE<Key.space>OF<Key.space><Key.shift>SECU
Screenshot: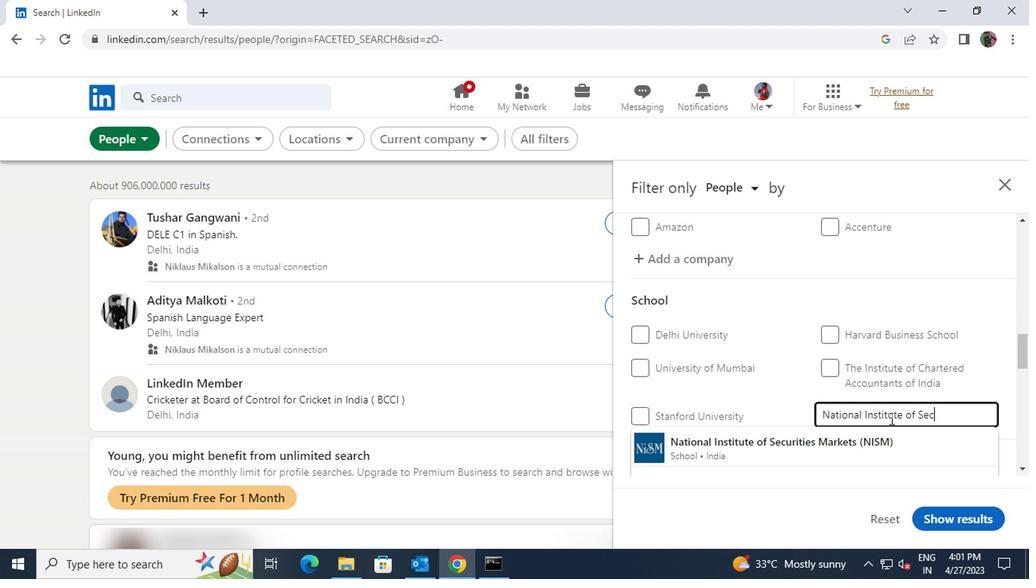 
Action: Mouse moved to (876, 441)
Screenshot: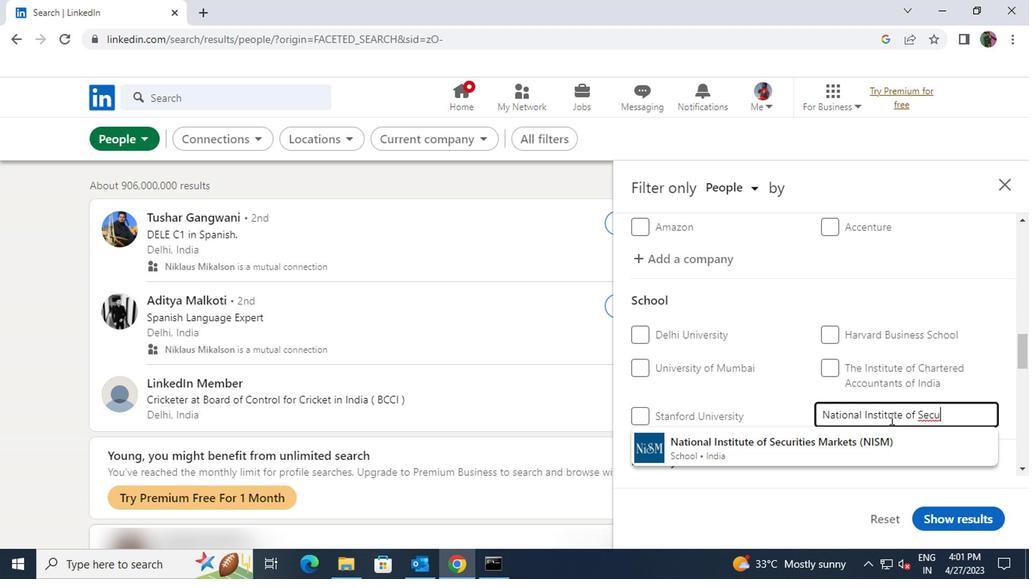 
Action: Mouse pressed left at (876, 441)
Screenshot: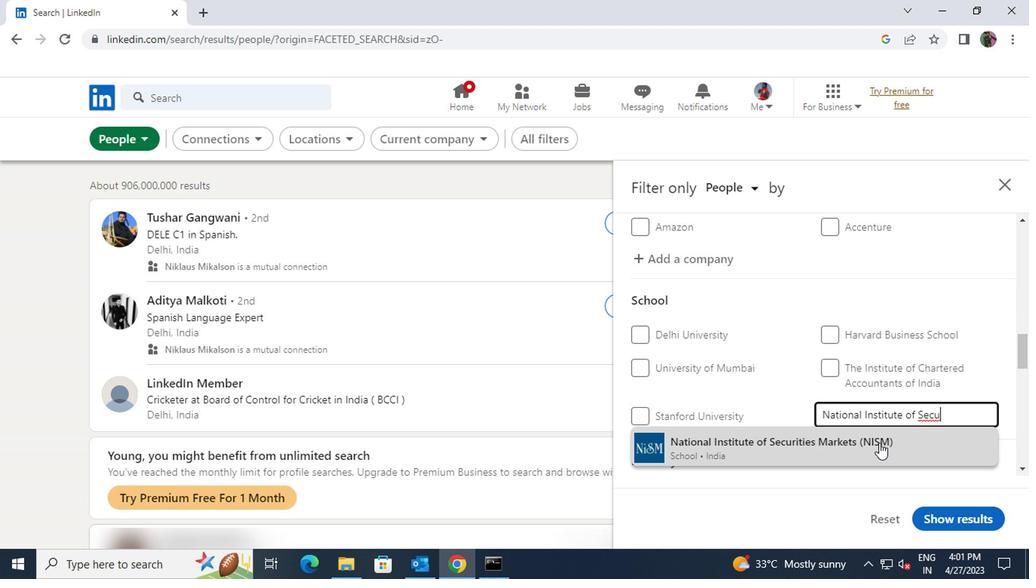 
Action: Mouse moved to (881, 432)
Screenshot: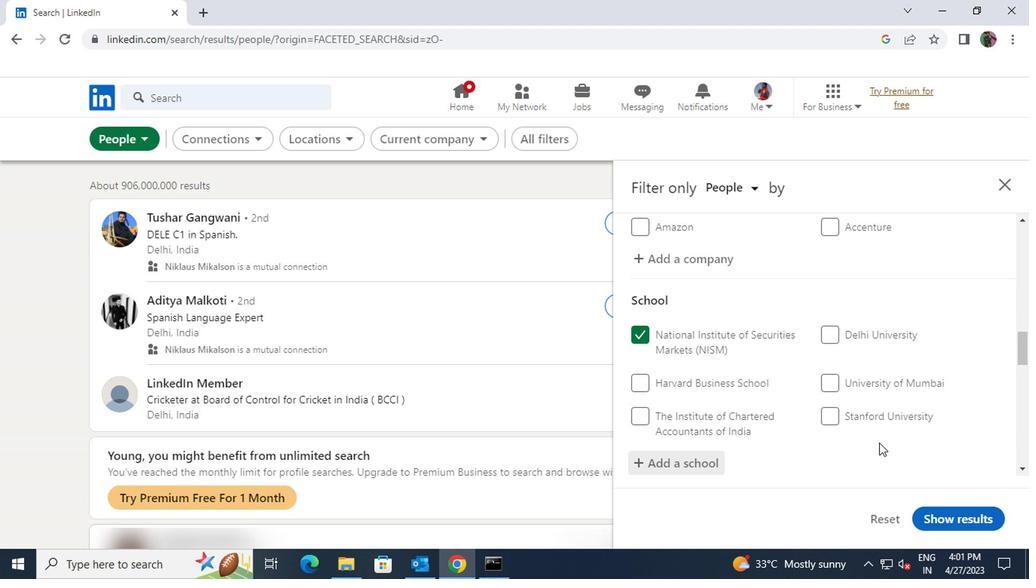 
Action: Mouse scrolled (881, 431) with delta (0, 0)
Screenshot: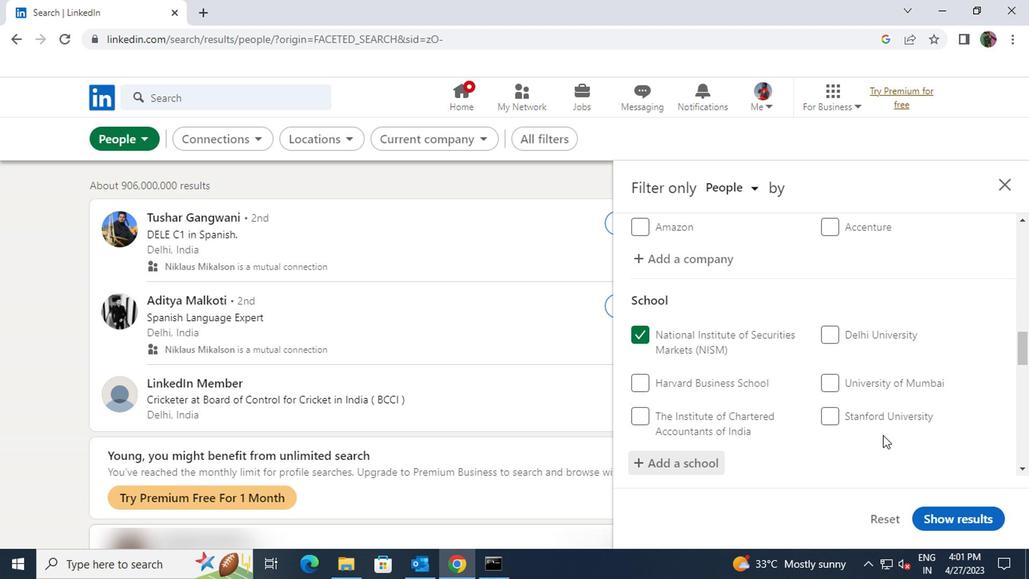 
Action: Mouse scrolled (881, 431) with delta (0, 0)
Screenshot: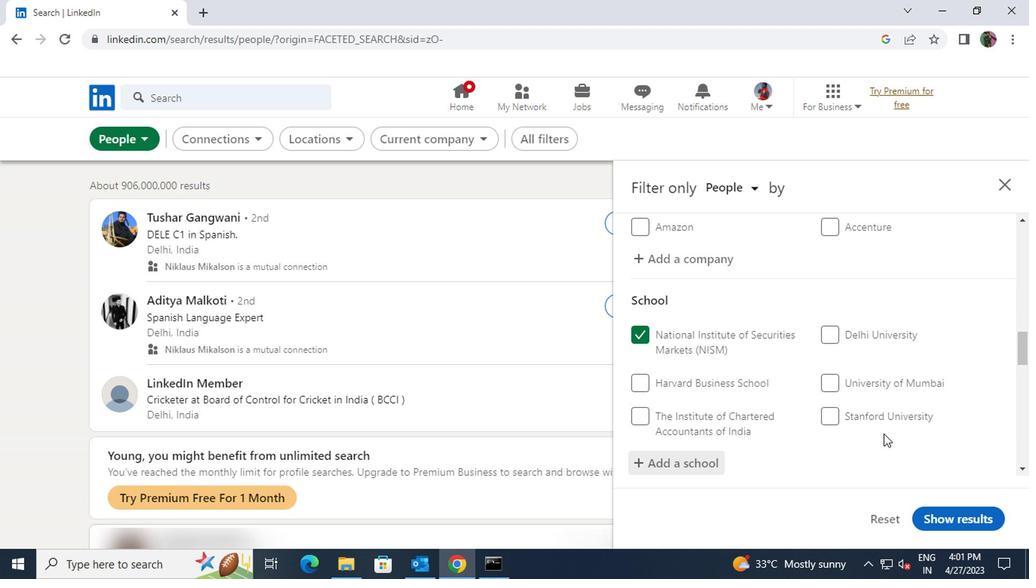 
Action: Mouse moved to (883, 425)
Screenshot: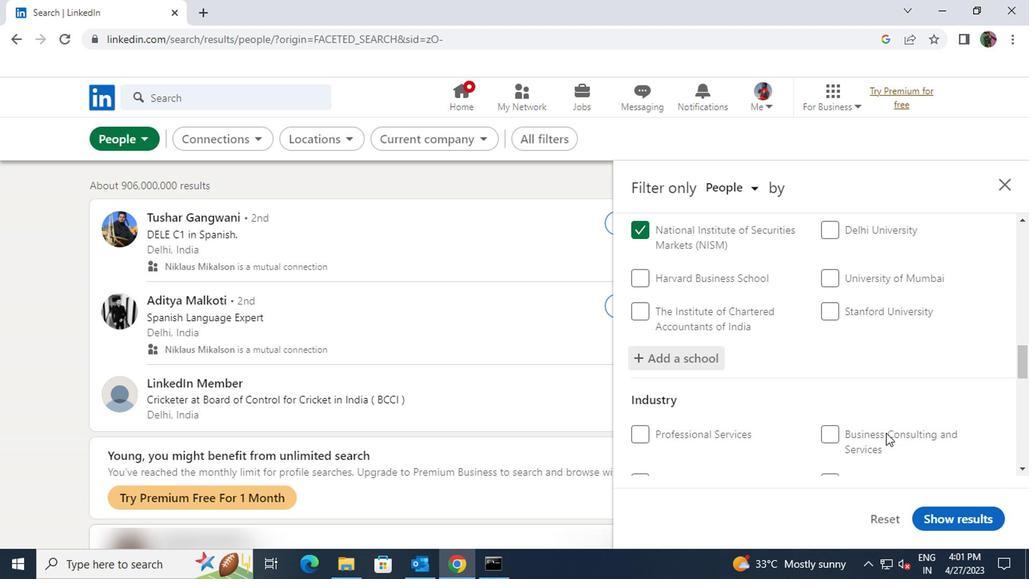 
Action: Mouse scrolled (883, 424) with delta (0, -1)
Screenshot: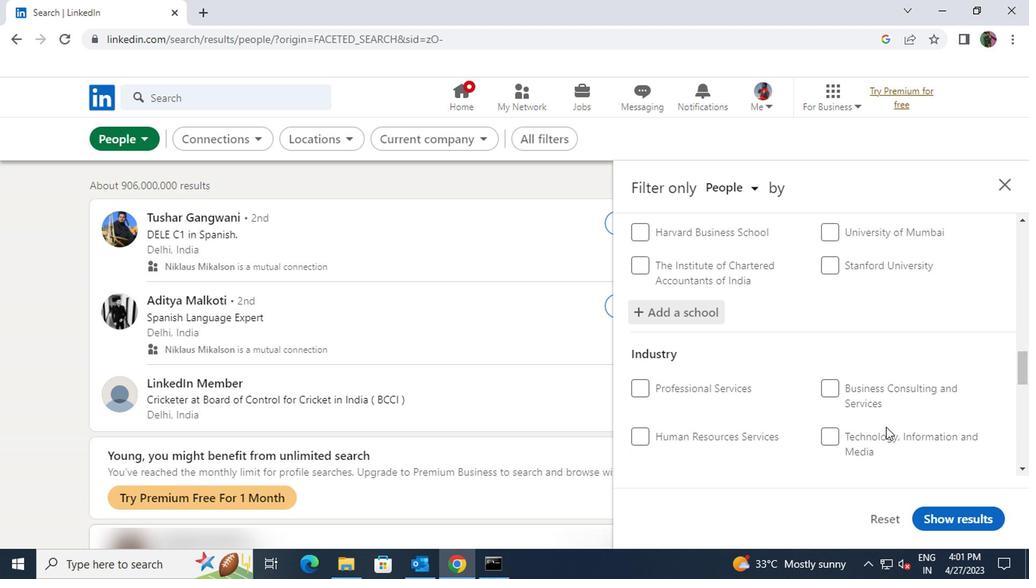 
Action: Mouse moved to (887, 405)
Screenshot: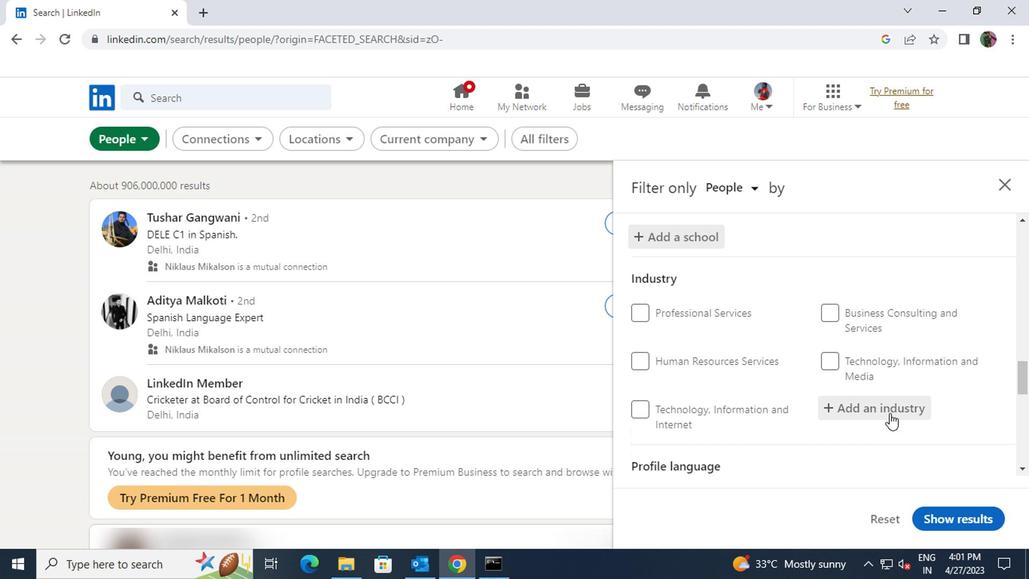 
Action: Mouse pressed left at (887, 405)
Screenshot: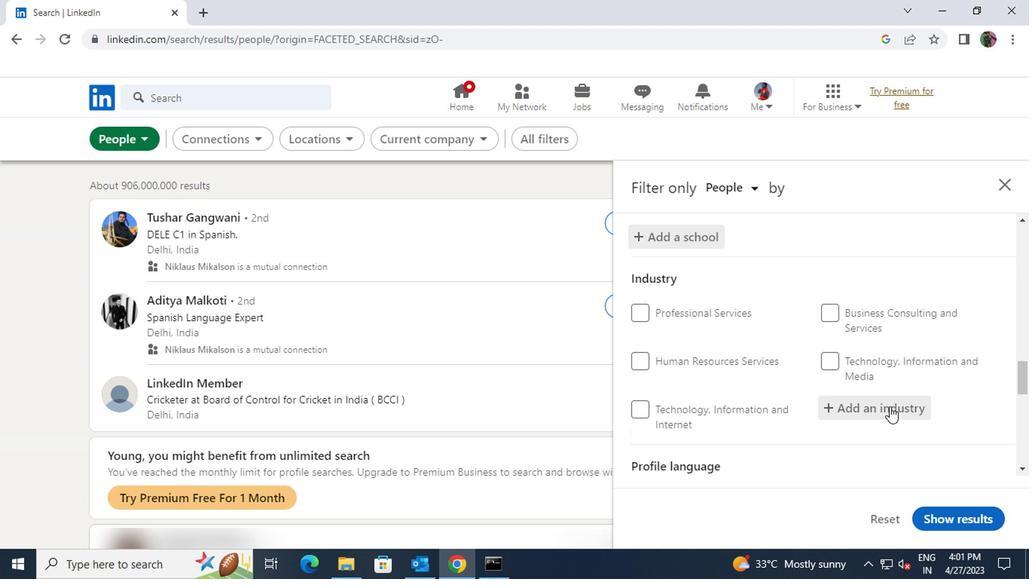 
Action: Key pressed <Key.shift>BED<Key.space>AND
Screenshot: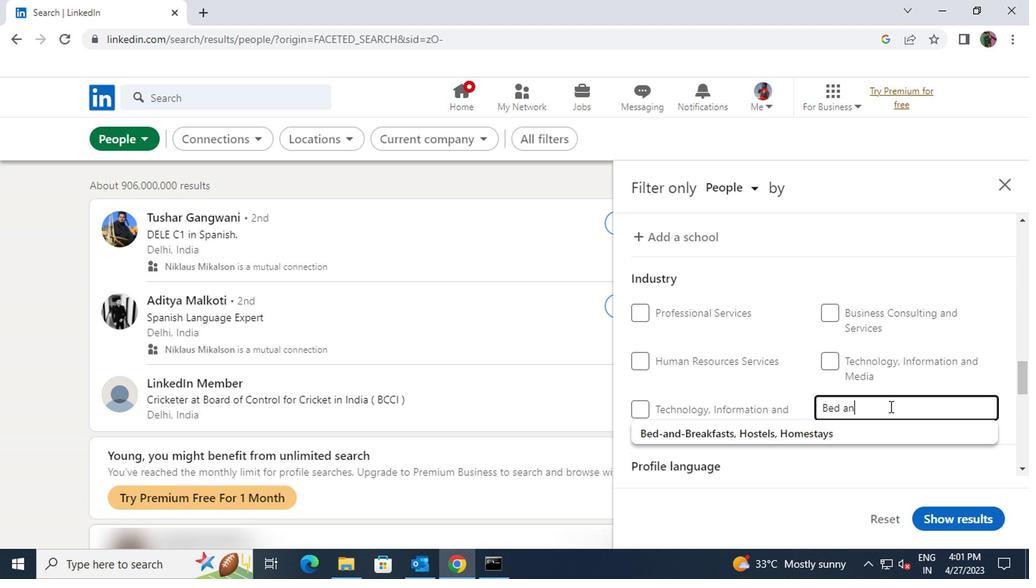 
Action: Mouse moved to (874, 424)
Screenshot: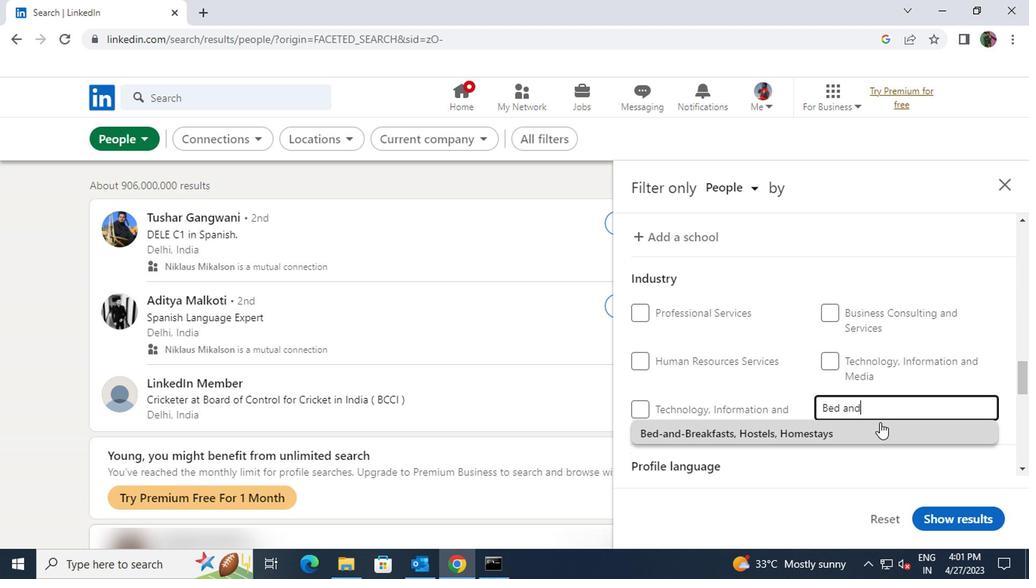
Action: Mouse pressed left at (874, 424)
Screenshot: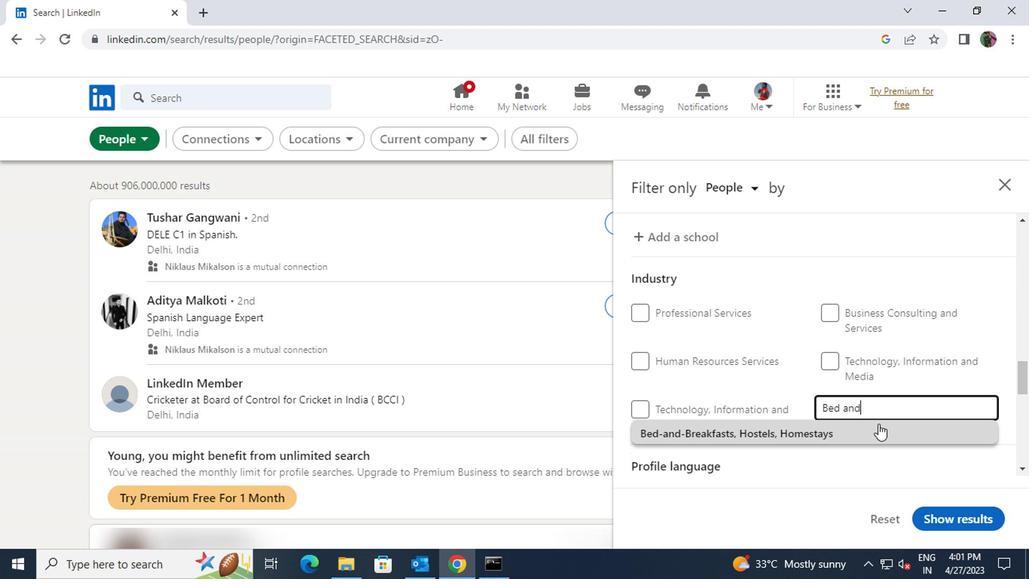 
Action: Mouse moved to (869, 424)
Screenshot: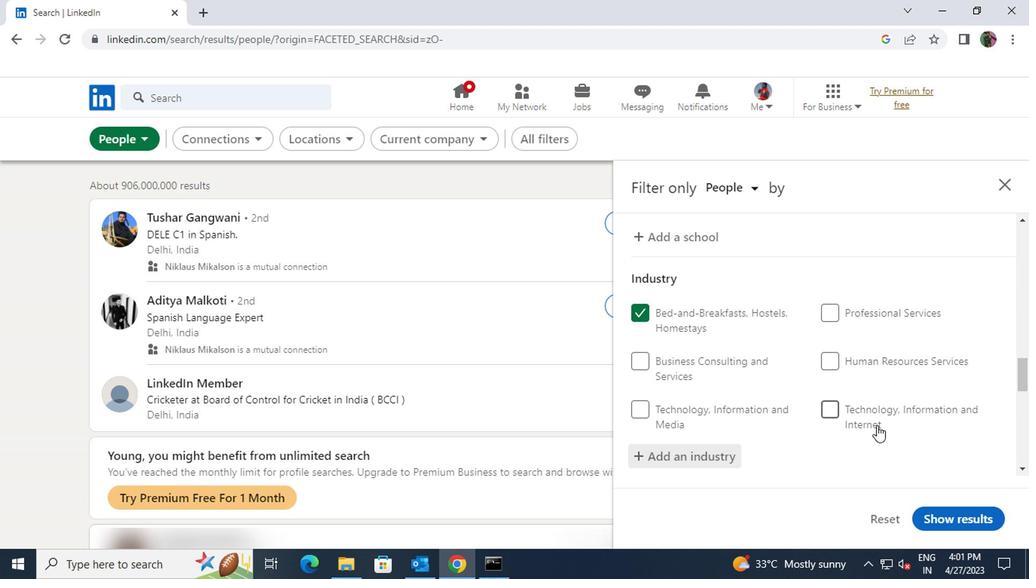 
Action: Mouse scrolled (869, 423) with delta (0, -1)
Screenshot: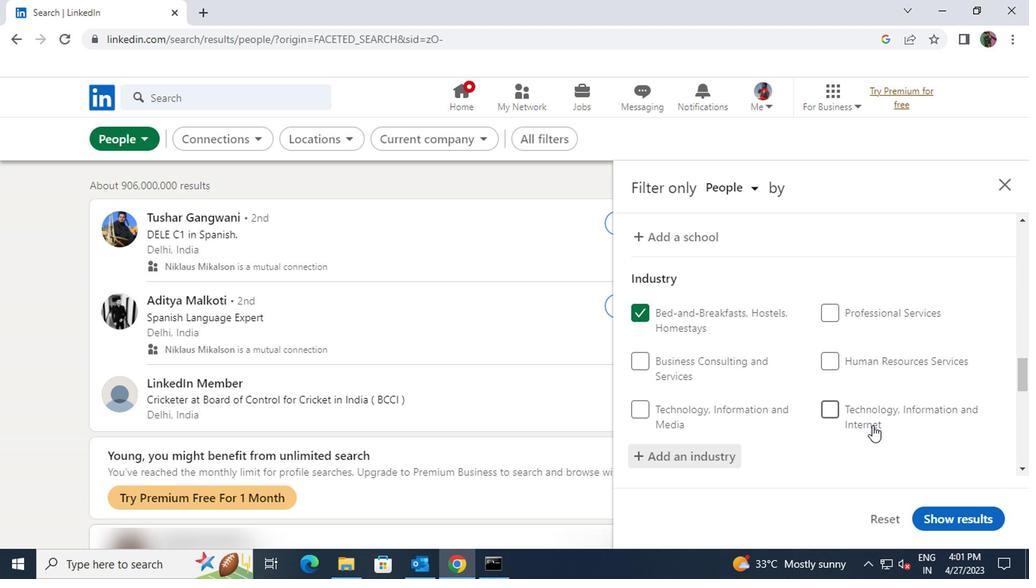 
Action: Mouse scrolled (869, 423) with delta (0, -1)
Screenshot: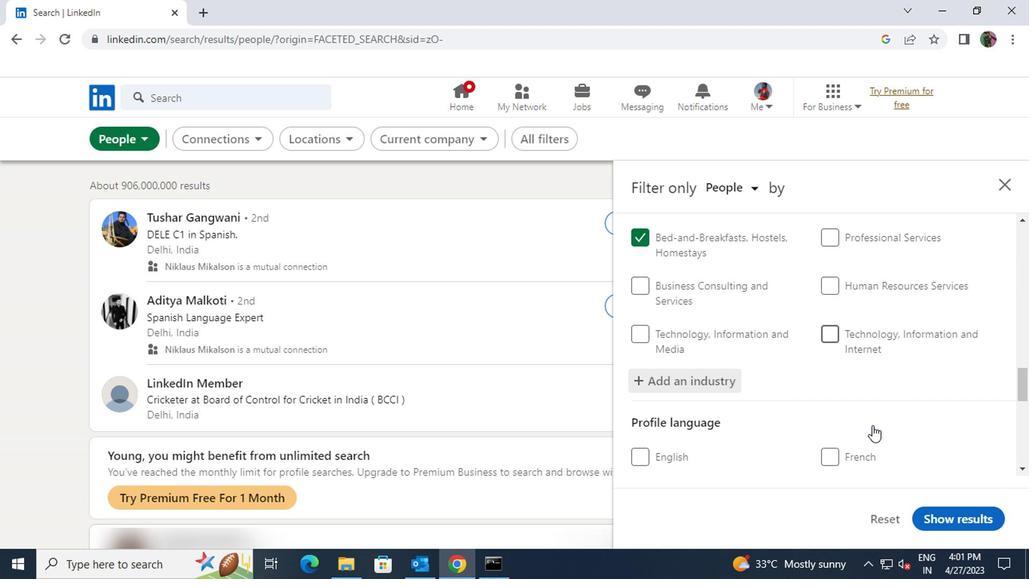 
Action: Mouse moved to (637, 412)
Screenshot: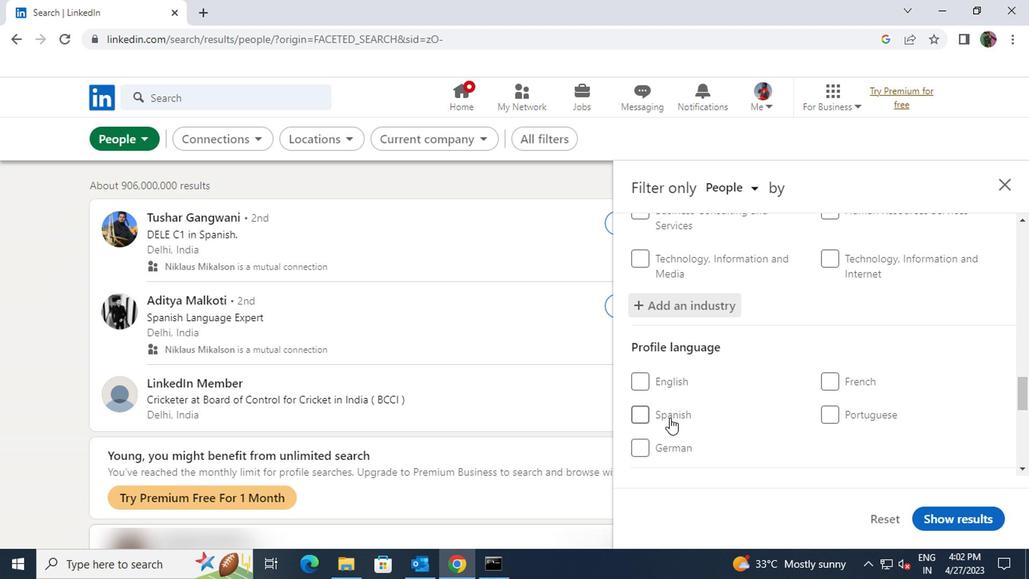 
Action: Mouse pressed left at (637, 412)
Screenshot: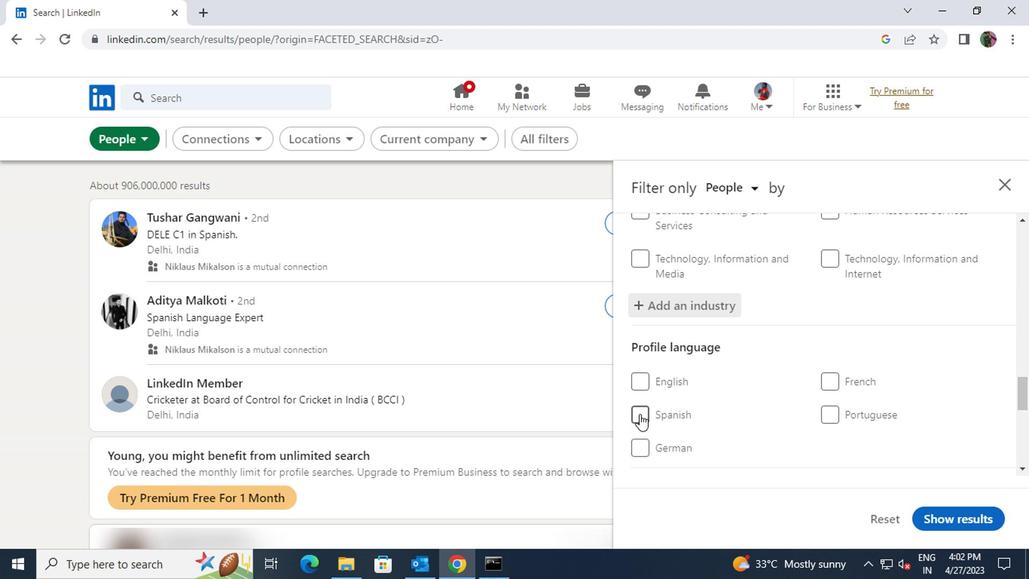 
Action: Mouse moved to (734, 399)
Screenshot: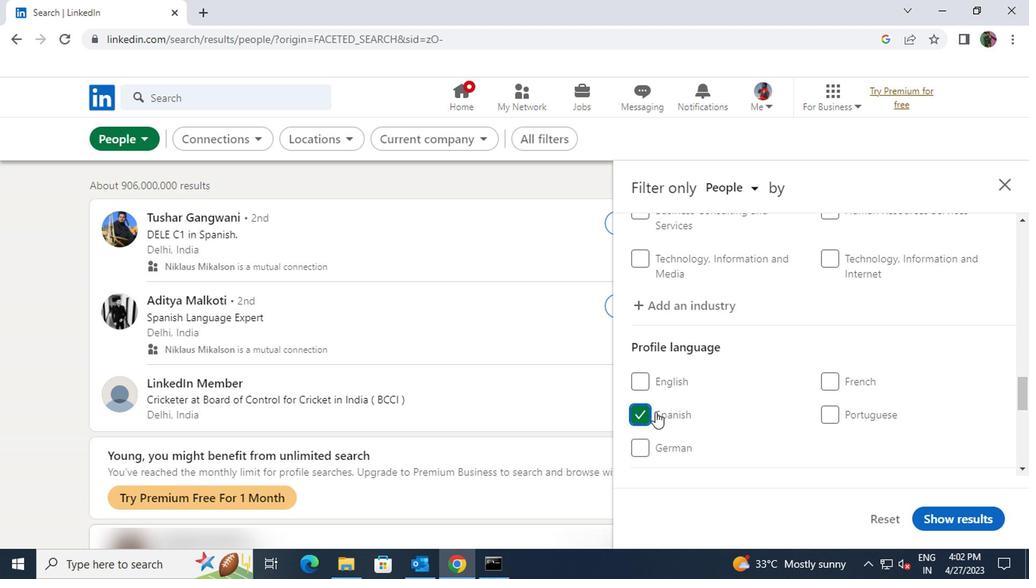 
Action: Mouse scrolled (734, 398) with delta (0, 0)
Screenshot: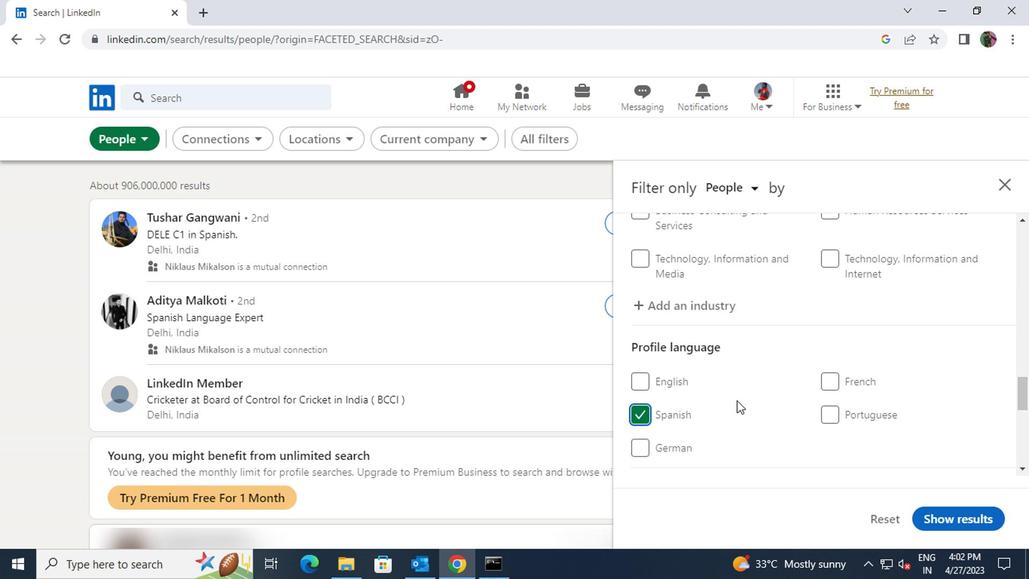 
Action: Mouse scrolled (734, 398) with delta (0, 0)
Screenshot: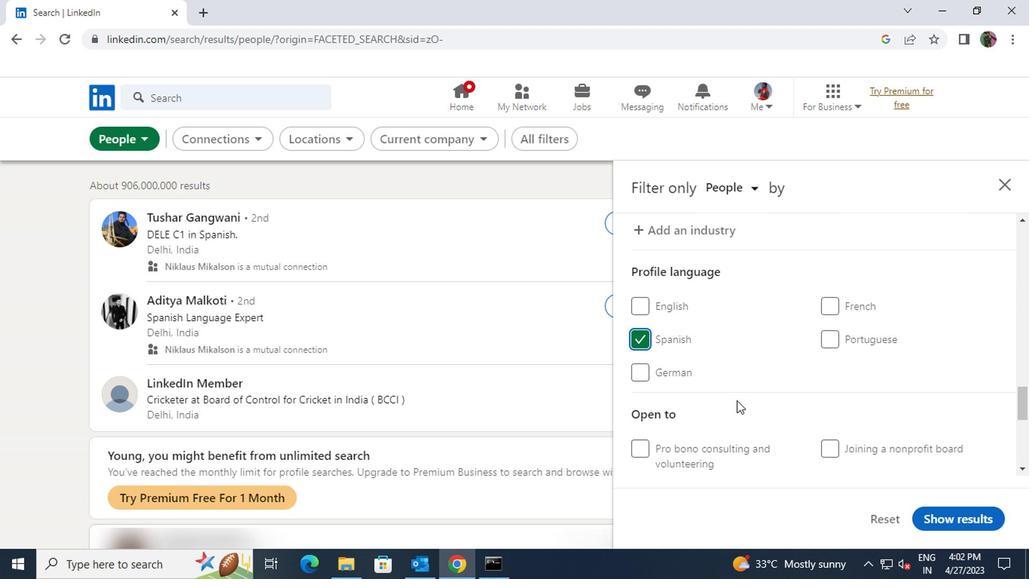 
Action: Mouse scrolled (734, 398) with delta (0, 0)
Screenshot: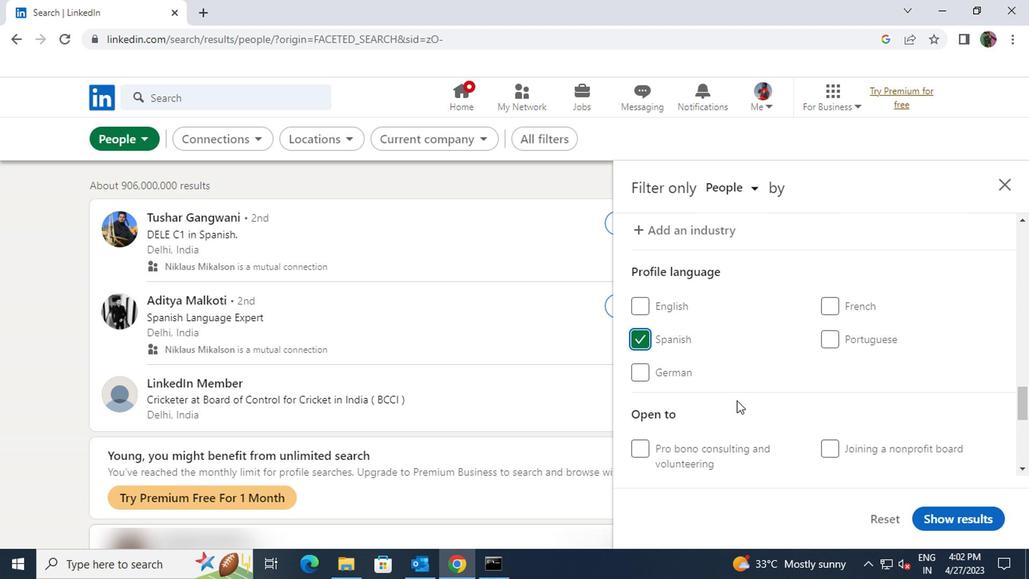 
Action: Mouse scrolled (734, 398) with delta (0, 0)
Screenshot: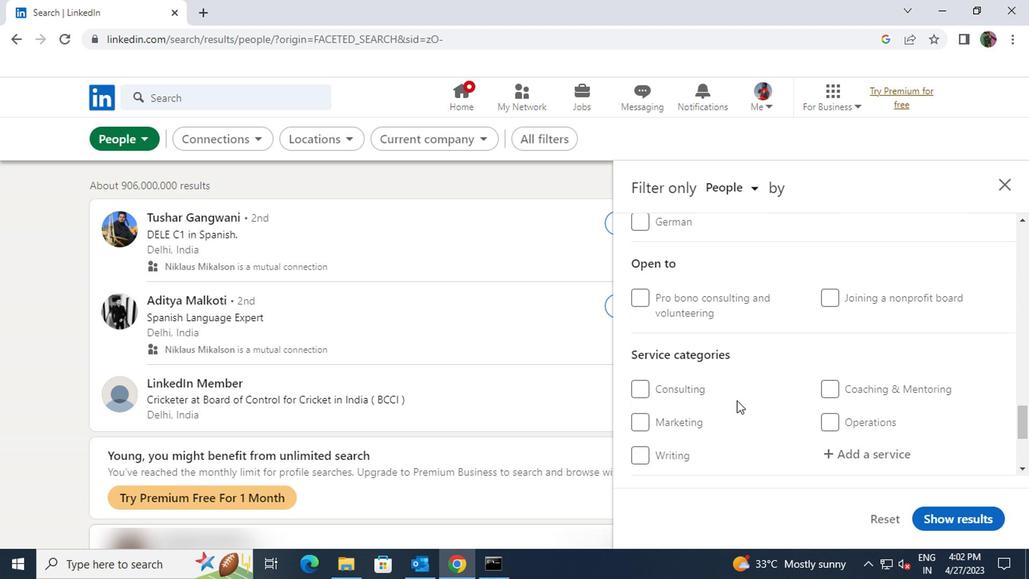 
Action: Mouse moved to (839, 374)
Screenshot: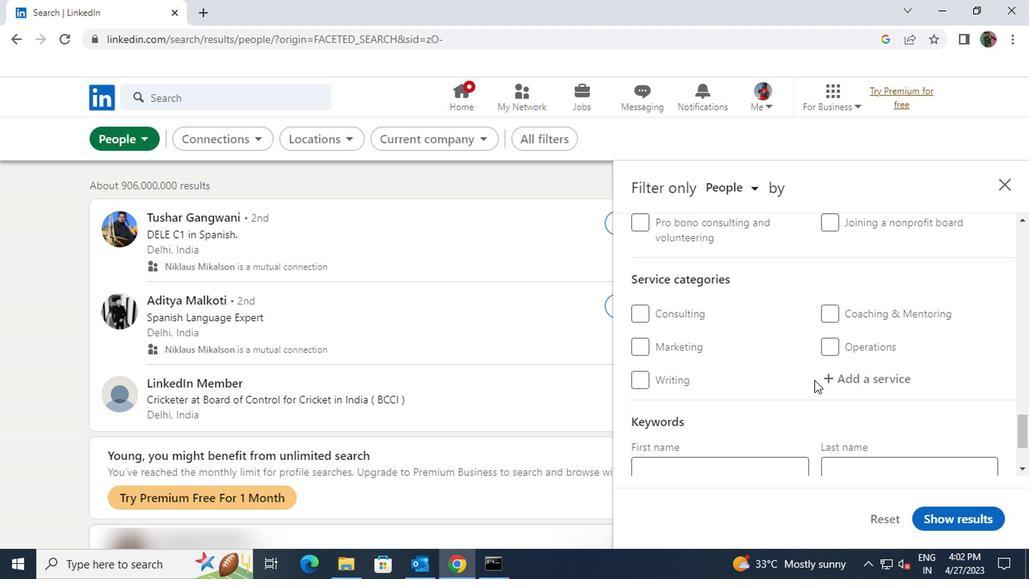 
Action: Mouse pressed left at (839, 374)
Screenshot: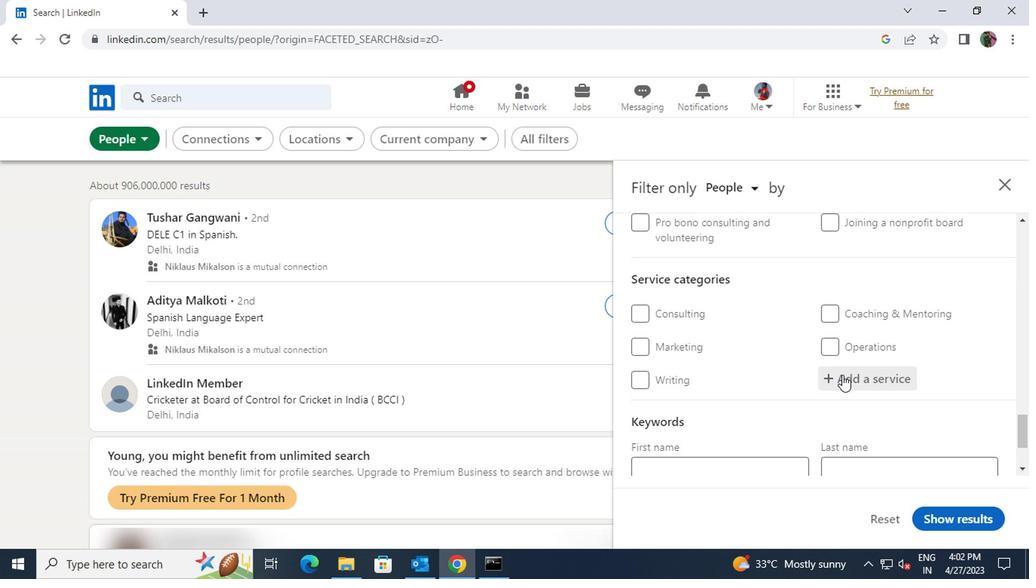 
Action: Key pressed <Key.shift><Key.shift><Key.shift><Key.shift><Key.shift>WORDPRESS
Screenshot: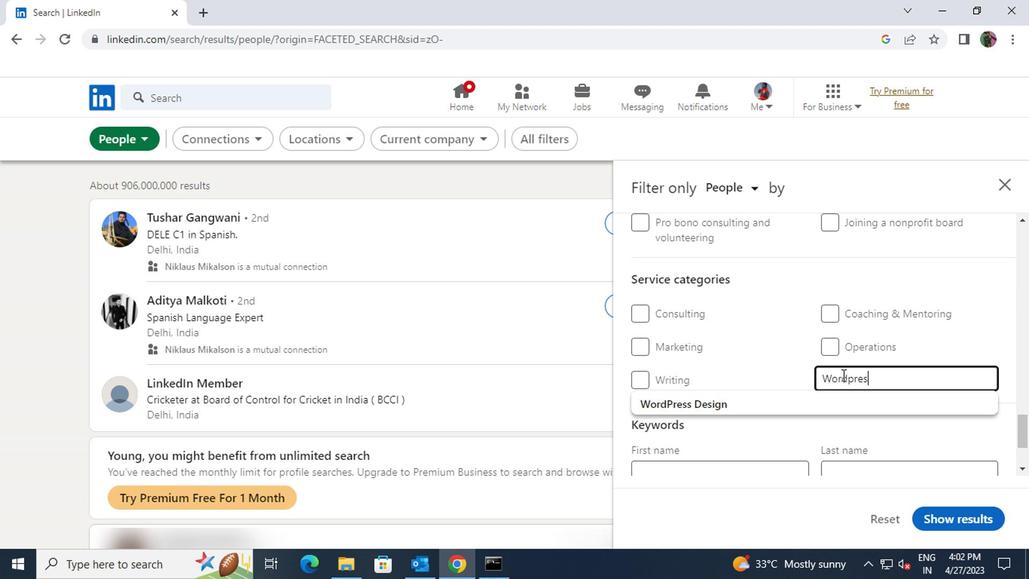 
Action: Mouse moved to (810, 396)
Screenshot: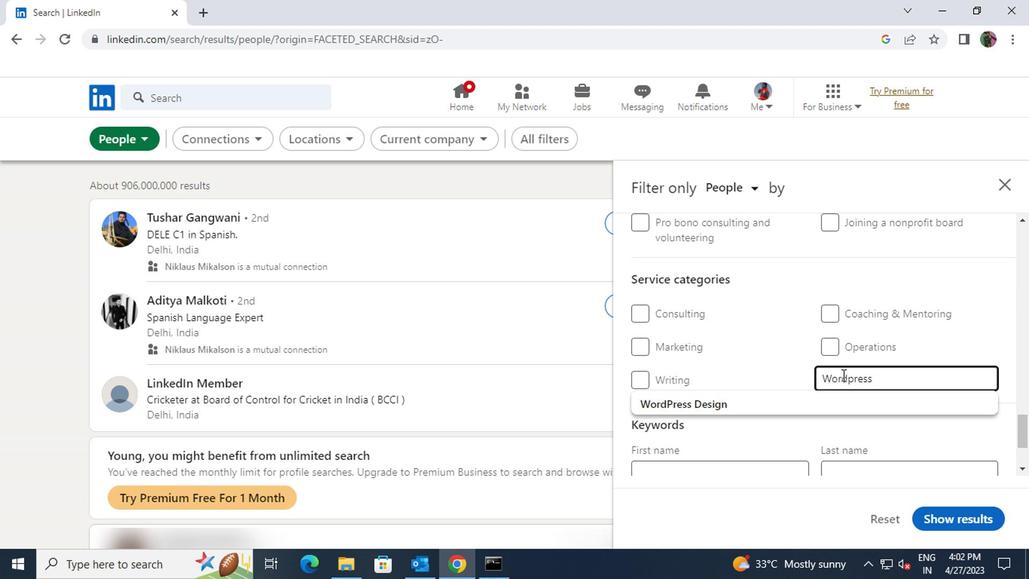 
Action: Mouse pressed left at (810, 396)
Screenshot: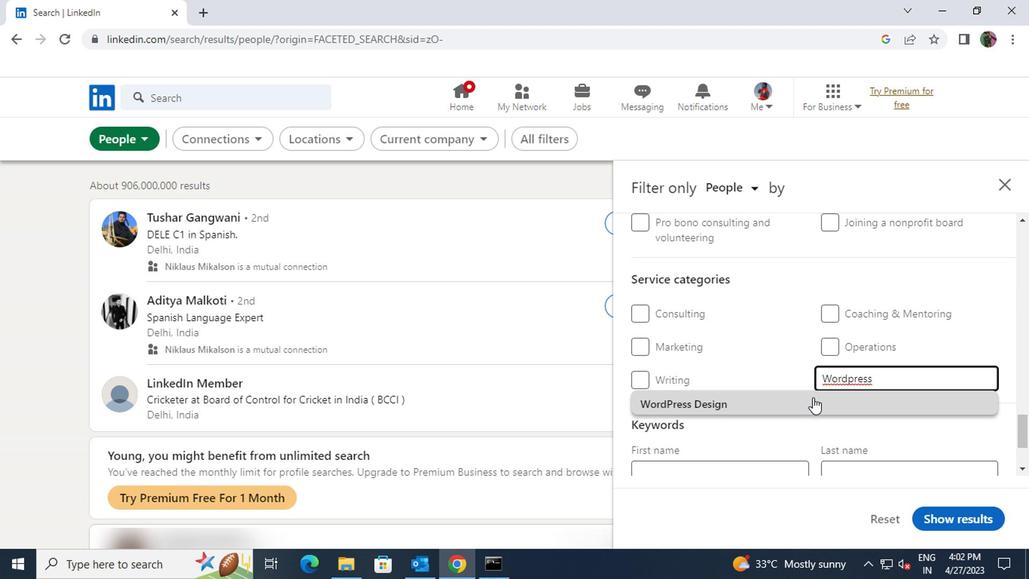 
Action: Mouse scrolled (810, 395) with delta (0, -1)
Screenshot: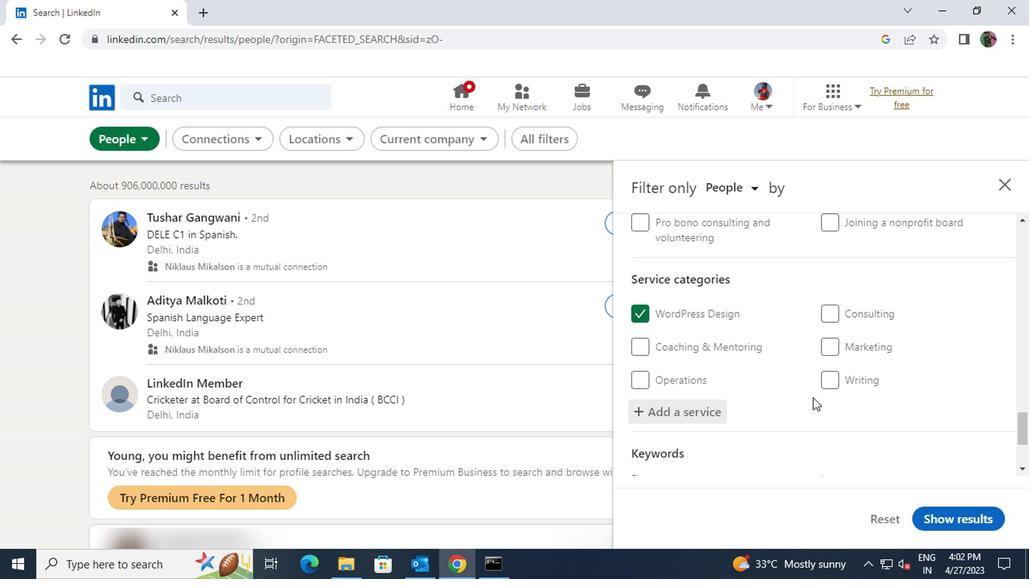 
Action: Mouse scrolled (810, 395) with delta (0, -1)
Screenshot: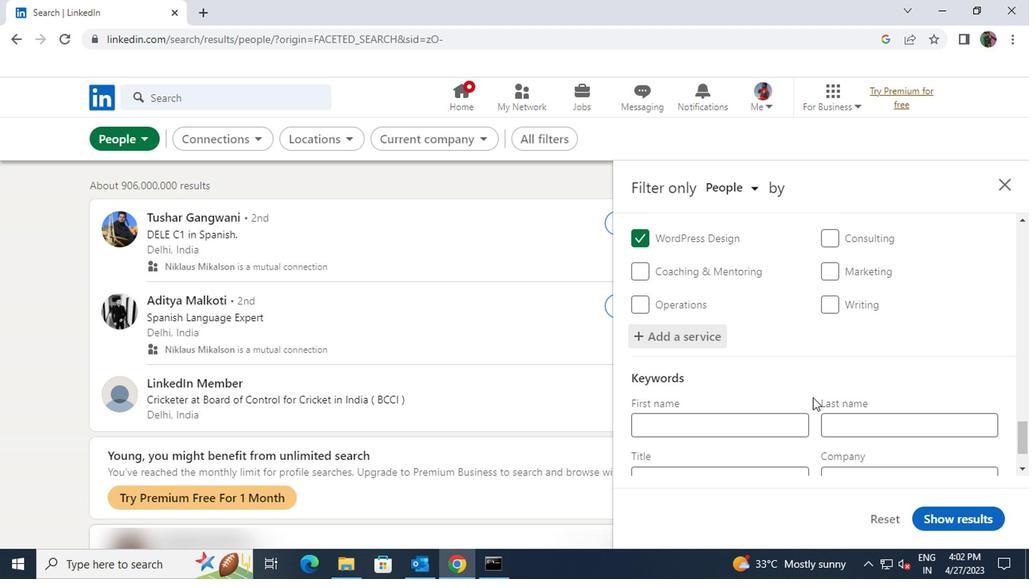 
Action: Mouse moved to (790, 409)
Screenshot: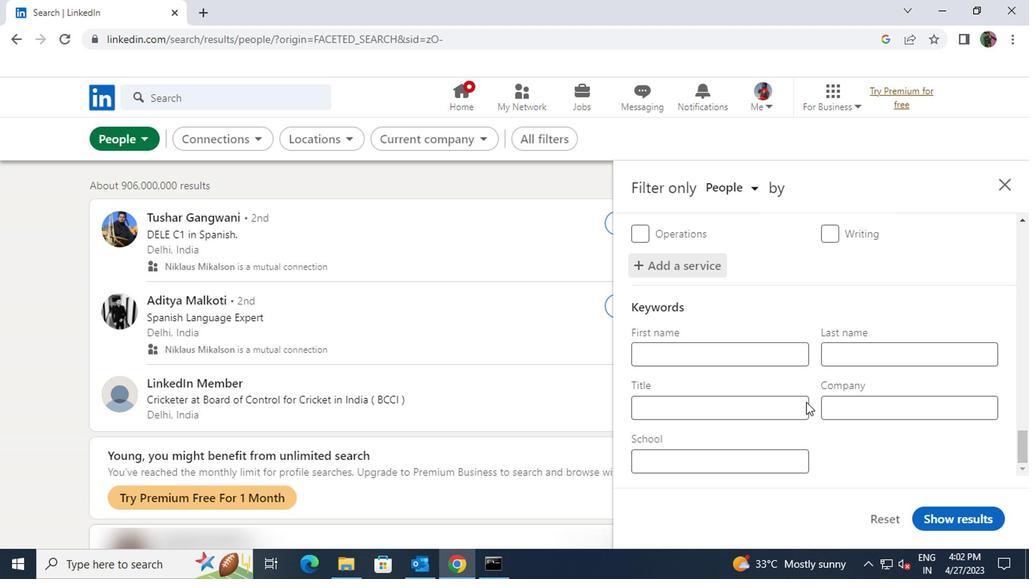 
Action: Mouse pressed left at (790, 409)
Screenshot: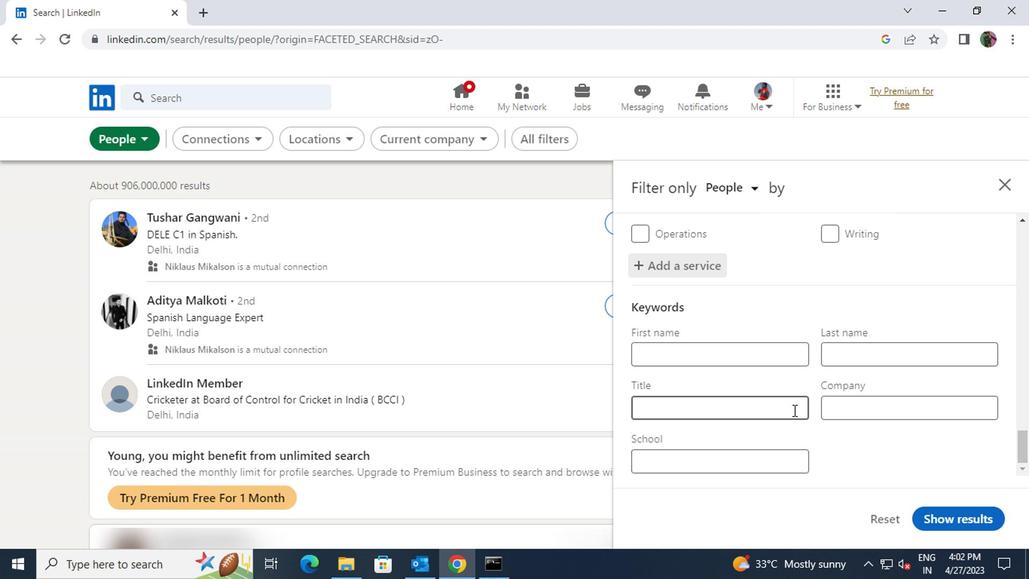 
Action: Key pressed <Key.shift>GHOSTWRITER
Screenshot: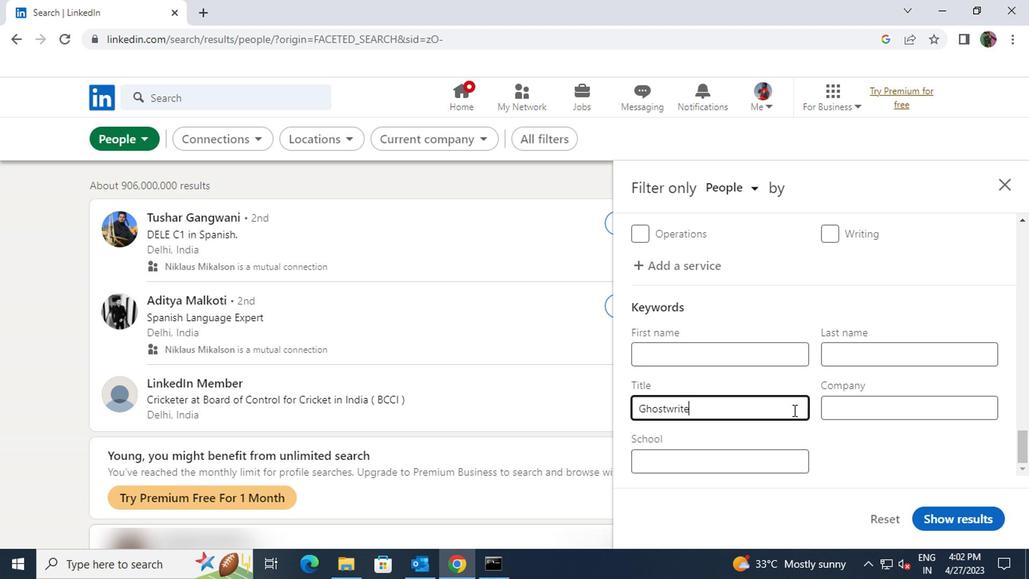 
Action: Mouse moved to (948, 508)
Screenshot: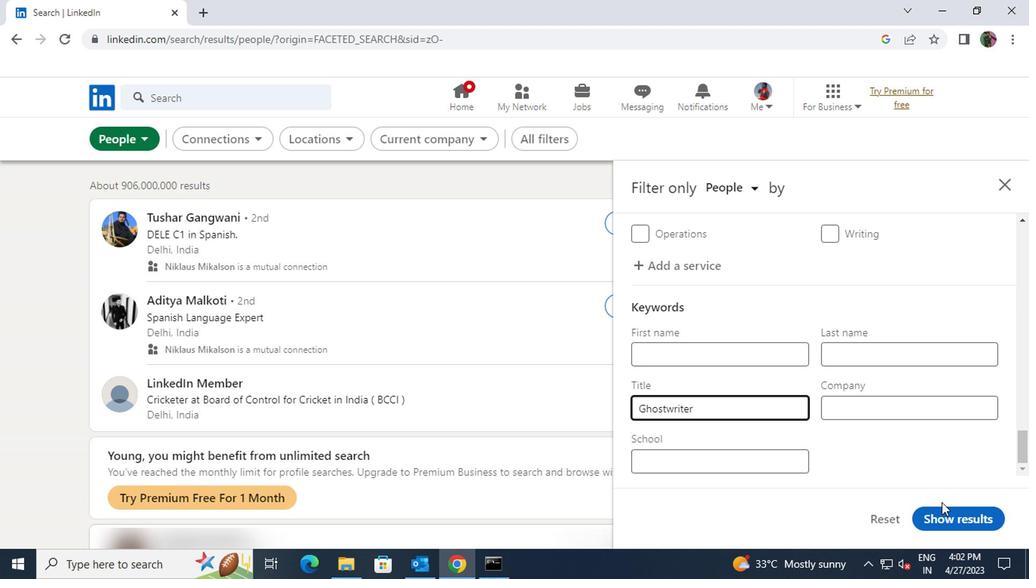 
Action: Mouse pressed left at (948, 508)
Screenshot: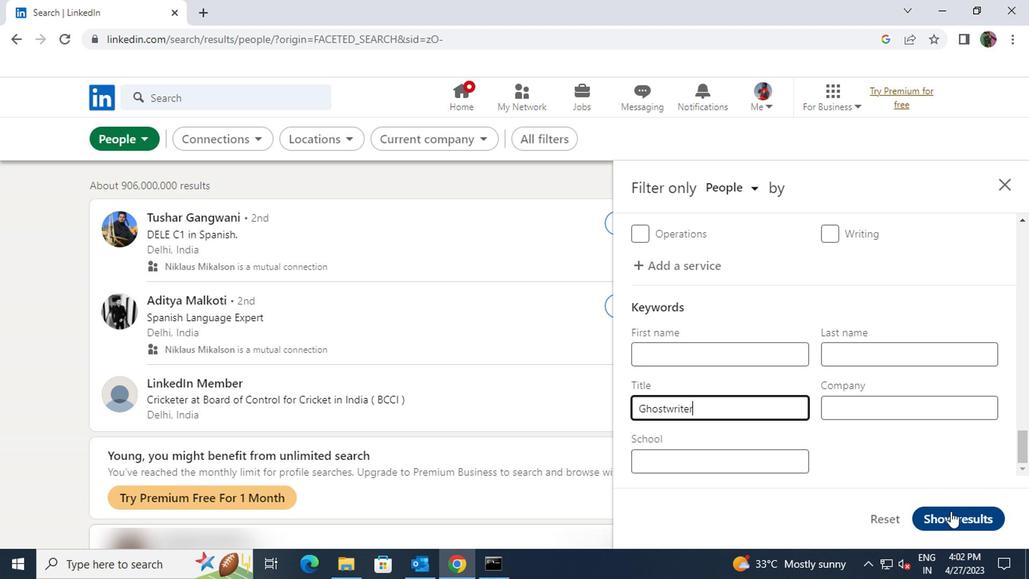 
